 Task: Select all trailing commas.
Action: Mouse moved to (78, 423)
Screenshot: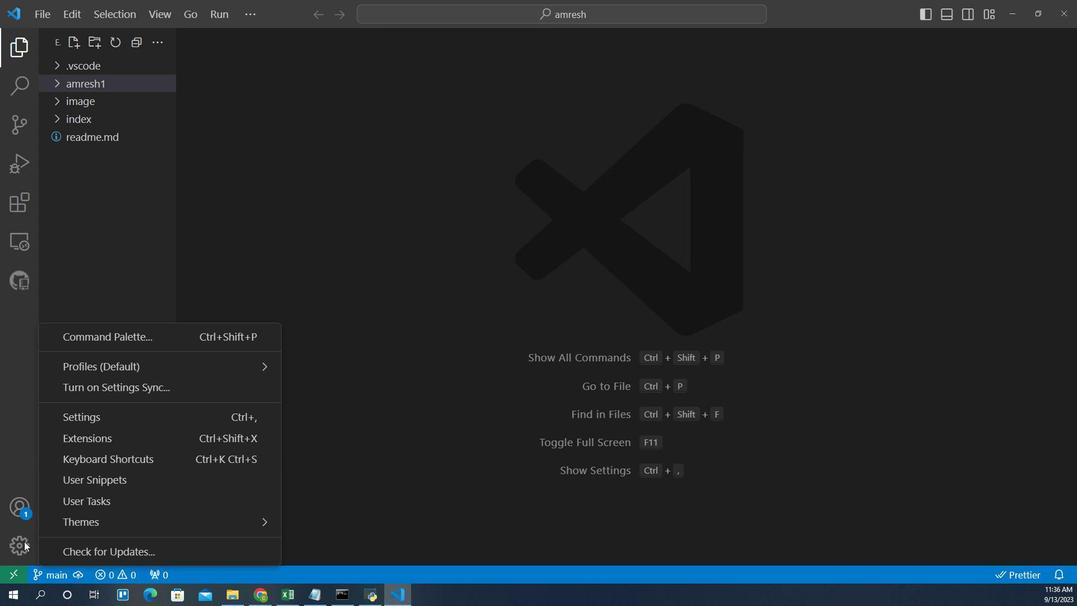 
Action: Mouse pressed left at (78, 423)
Screenshot: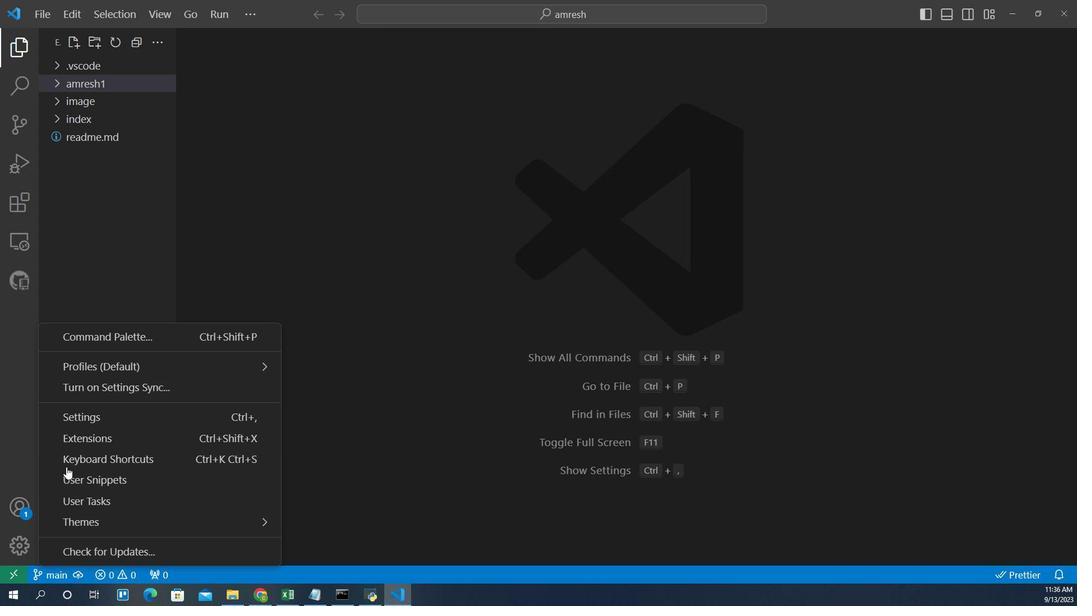 
Action: Mouse moved to (129, 376)
Screenshot: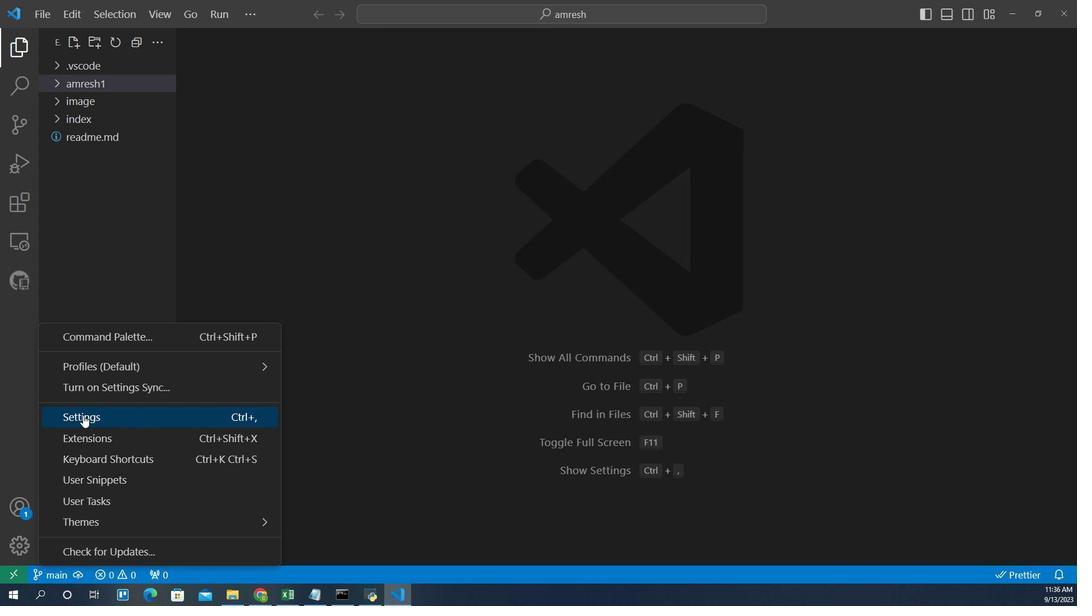 
Action: Mouse pressed left at (129, 376)
Screenshot: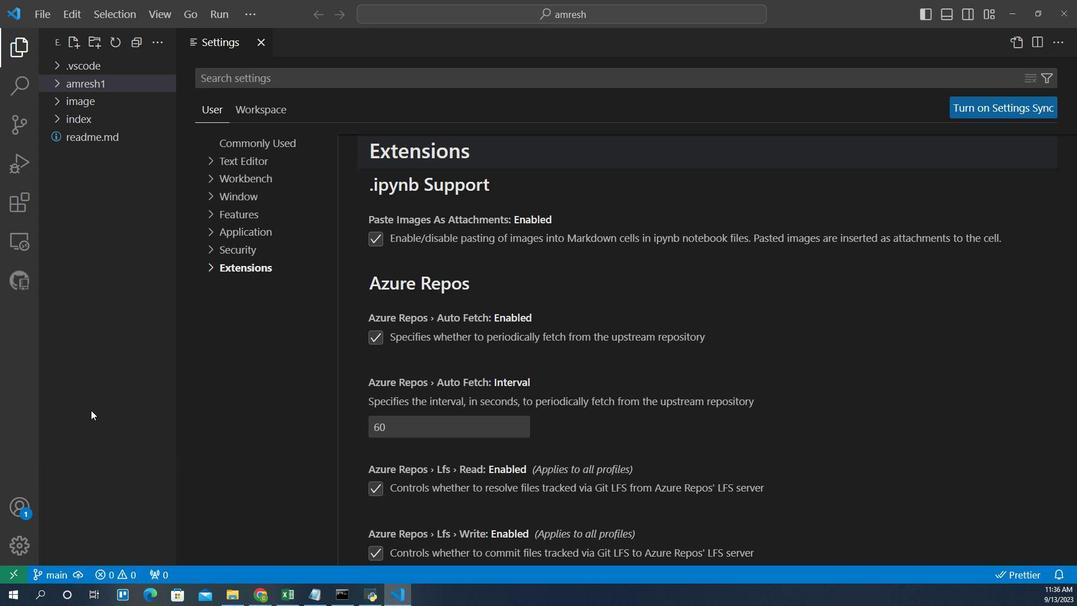 
Action: Mouse moved to (264, 318)
Screenshot: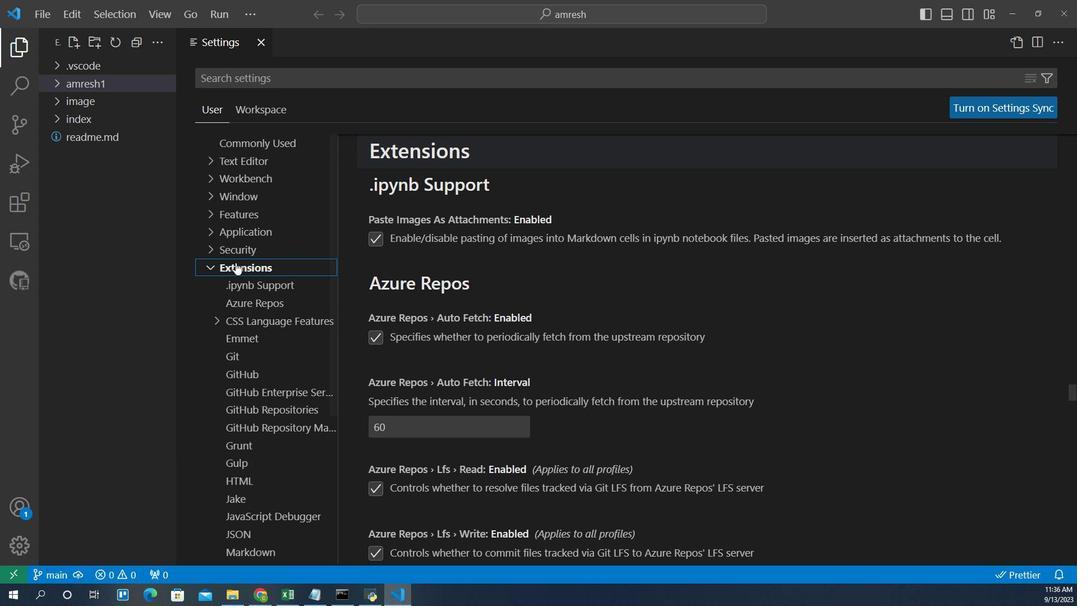 
Action: Mouse pressed left at (264, 318)
Screenshot: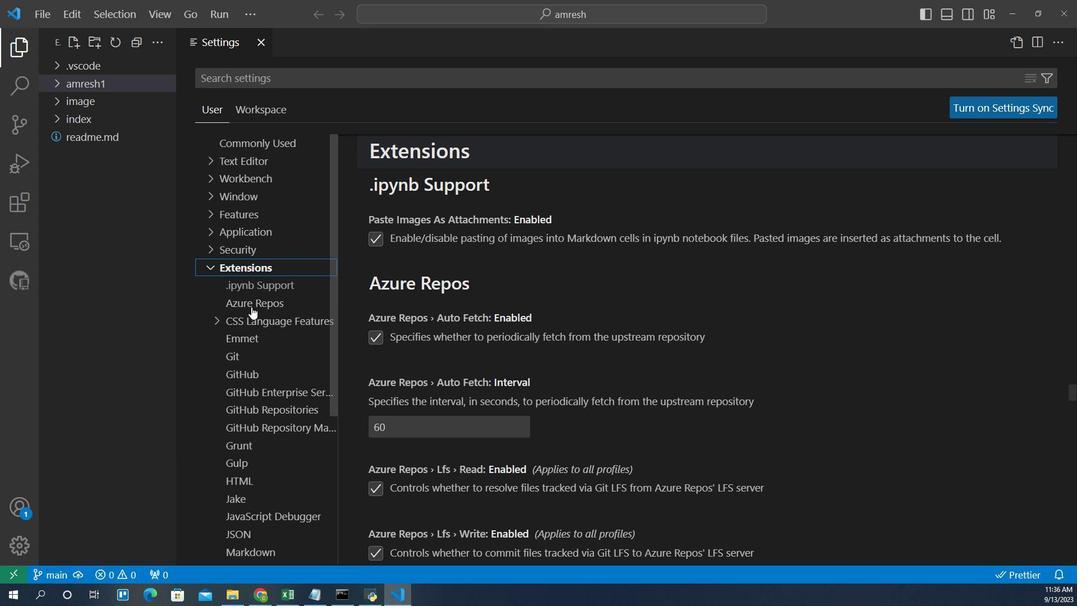 
Action: Mouse moved to (287, 396)
Screenshot: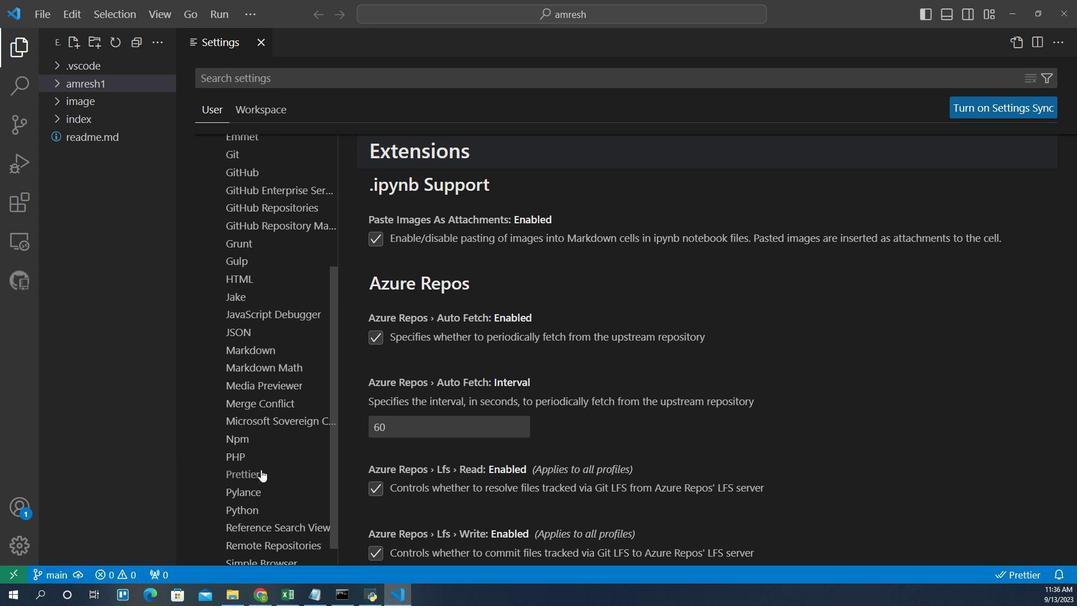 
Action: Mouse scrolled (287, 396) with delta (0, 0)
Screenshot: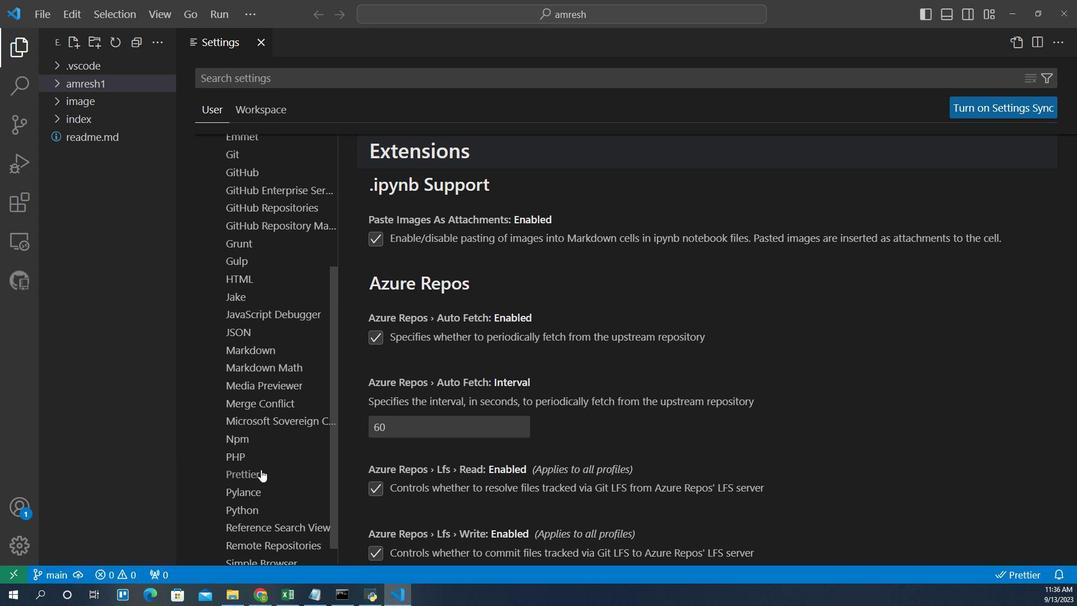 
Action: Mouse scrolled (287, 396) with delta (0, 0)
Screenshot: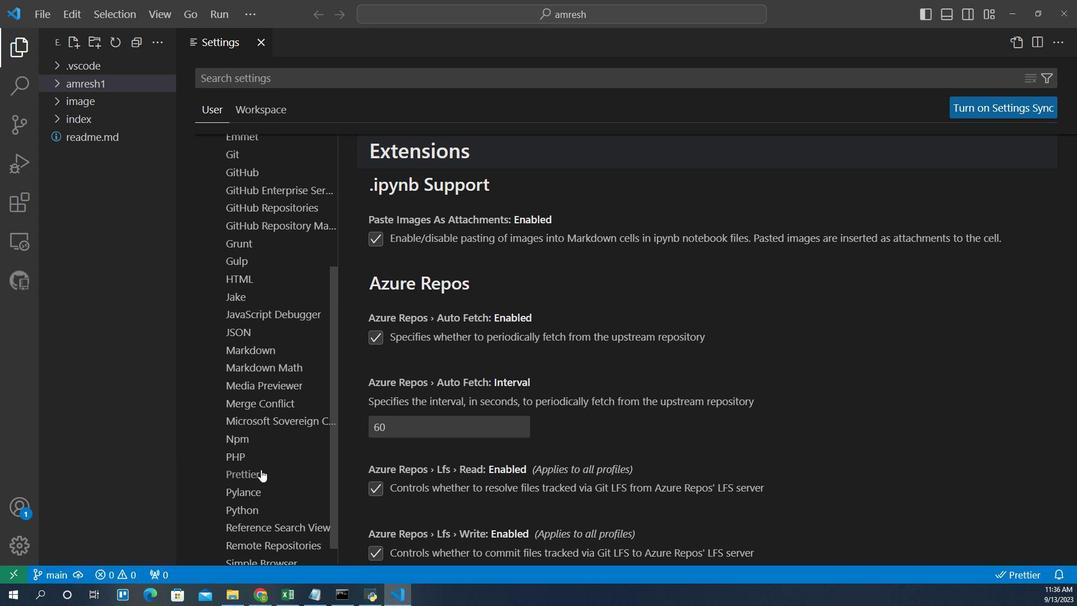 
Action: Mouse scrolled (287, 396) with delta (0, 0)
Screenshot: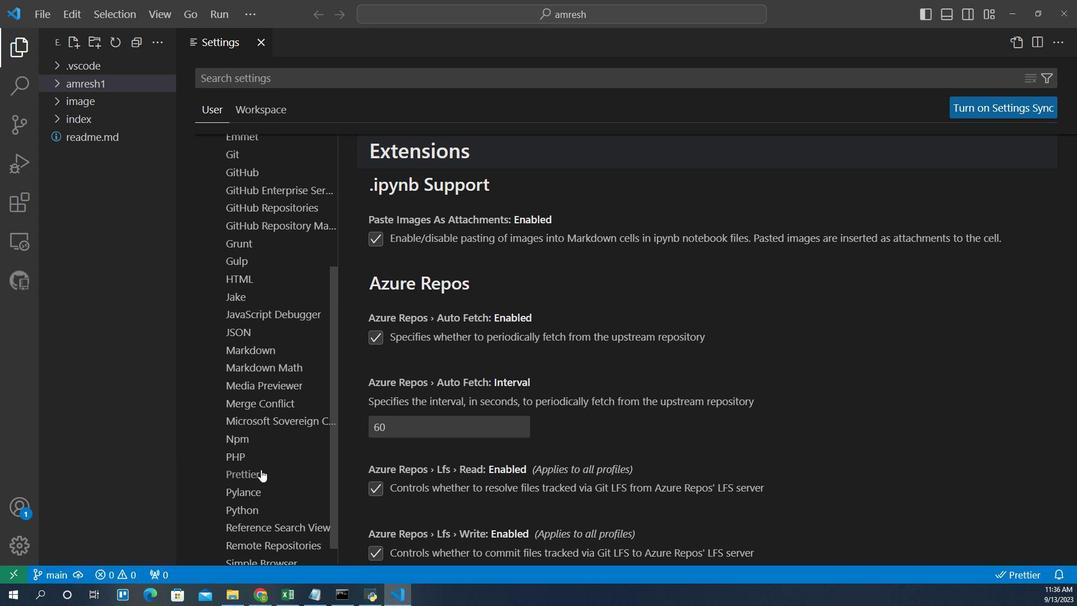 
Action: Mouse scrolled (287, 396) with delta (0, 0)
Screenshot: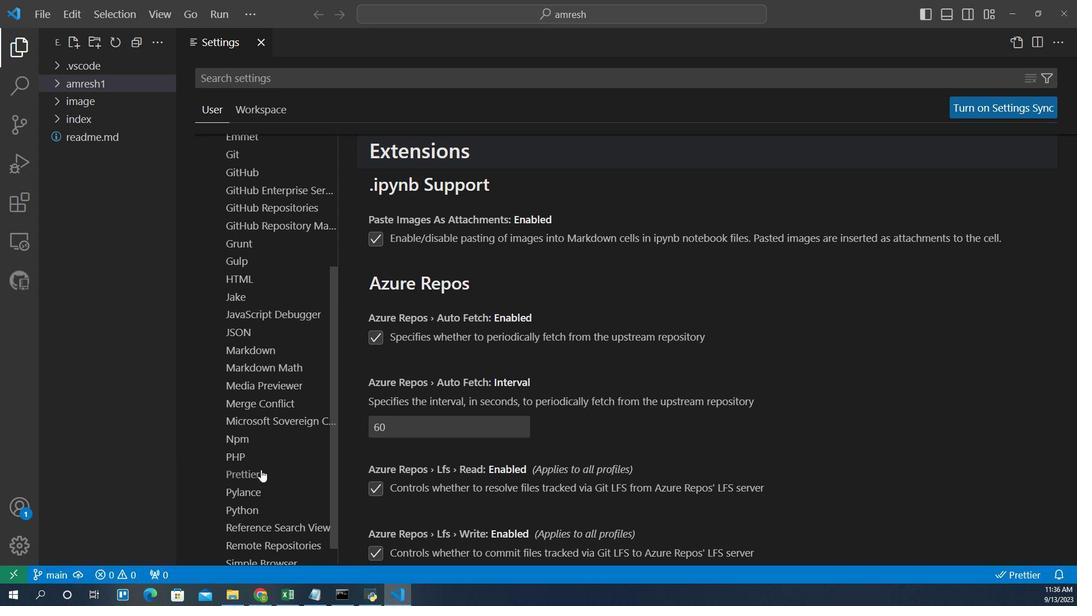 
Action: Mouse scrolled (287, 396) with delta (0, 0)
Screenshot: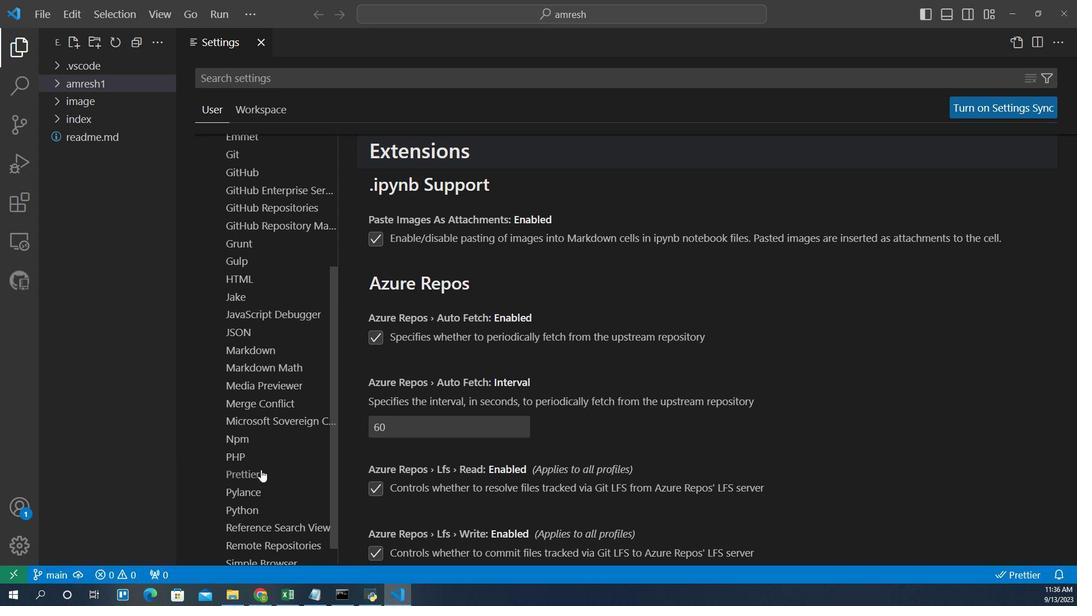 
Action: Mouse pressed left at (287, 396)
Screenshot: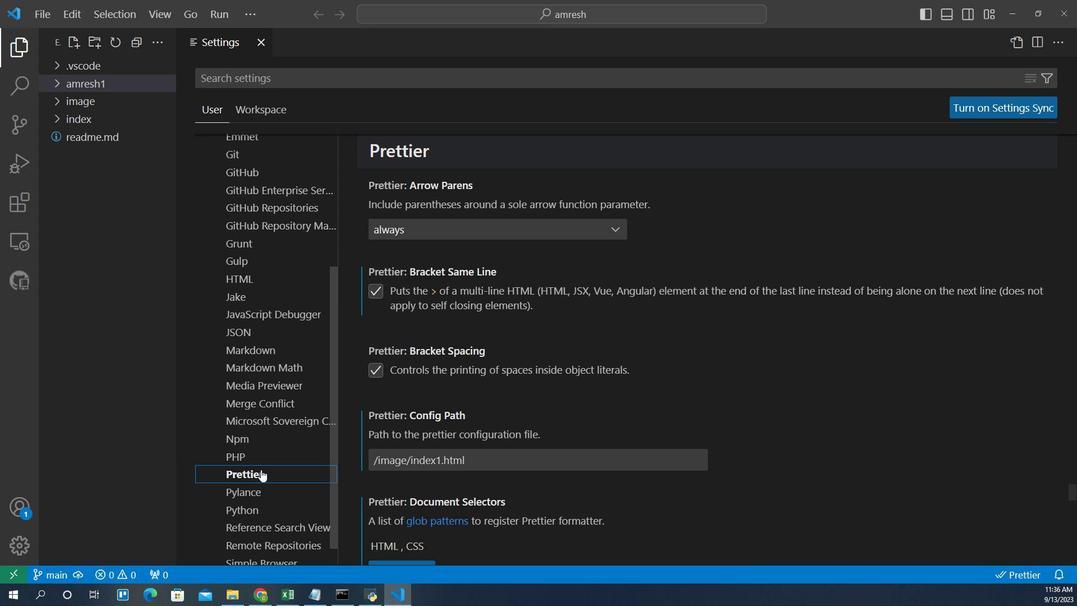 
Action: Mouse moved to (518, 396)
Screenshot: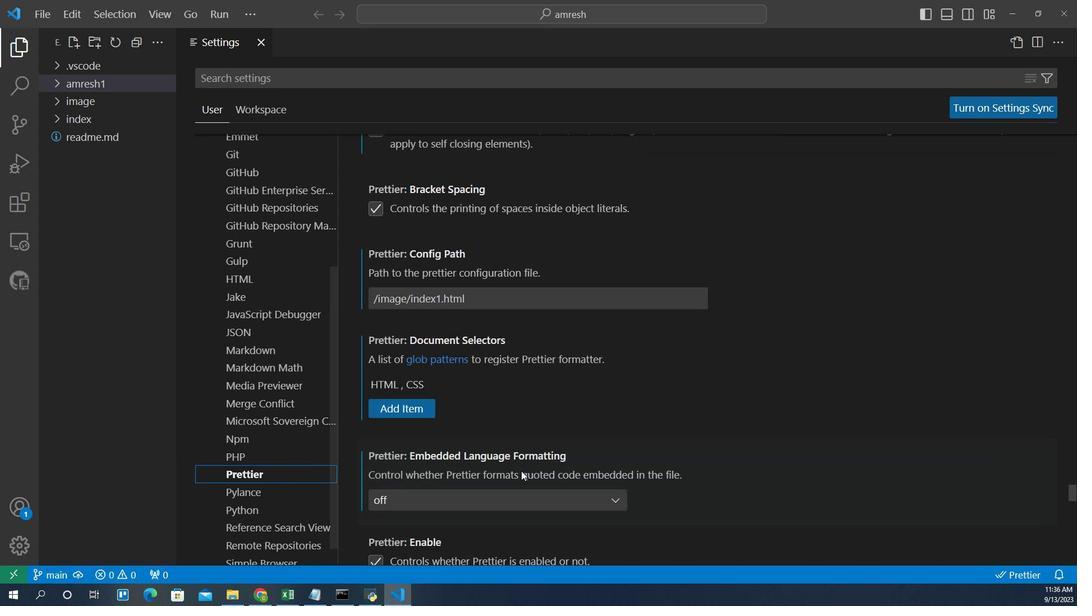 
Action: Mouse scrolled (518, 396) with delta (0, 0)
Screenshot: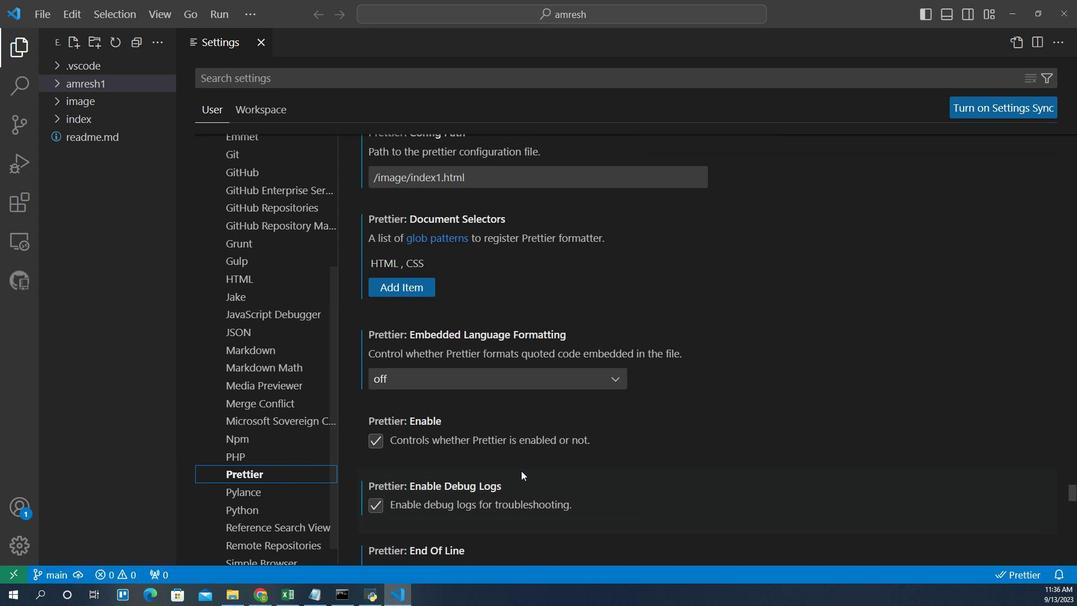 
Action: Mouse scrolled (518, 396) with delta (0, 0)
Screenshot: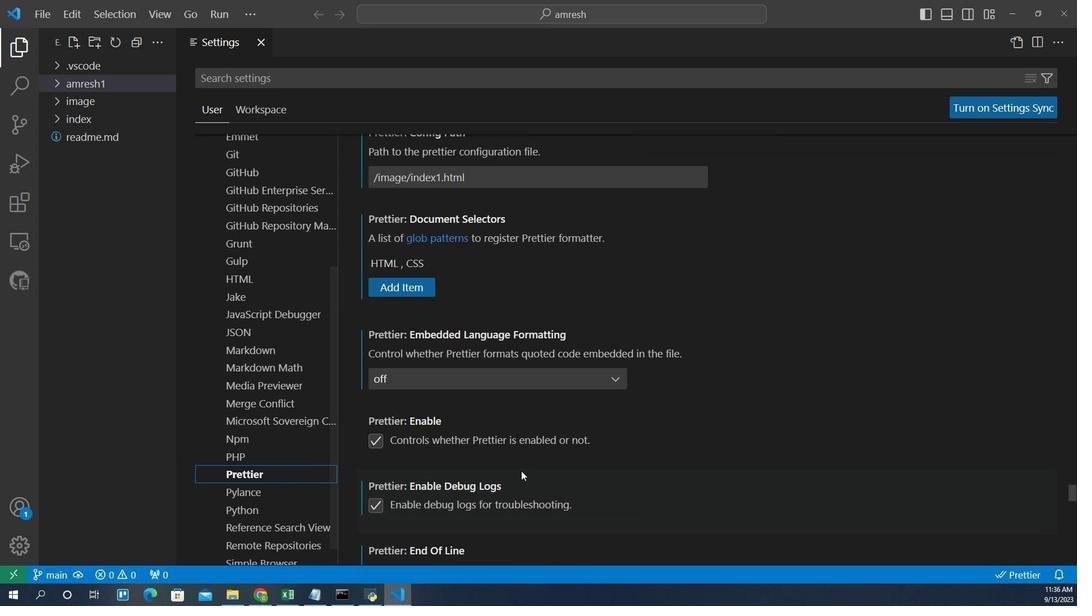 
Action: Mouse scrolled (518, 396) with delta (0, 0)
Screenshot: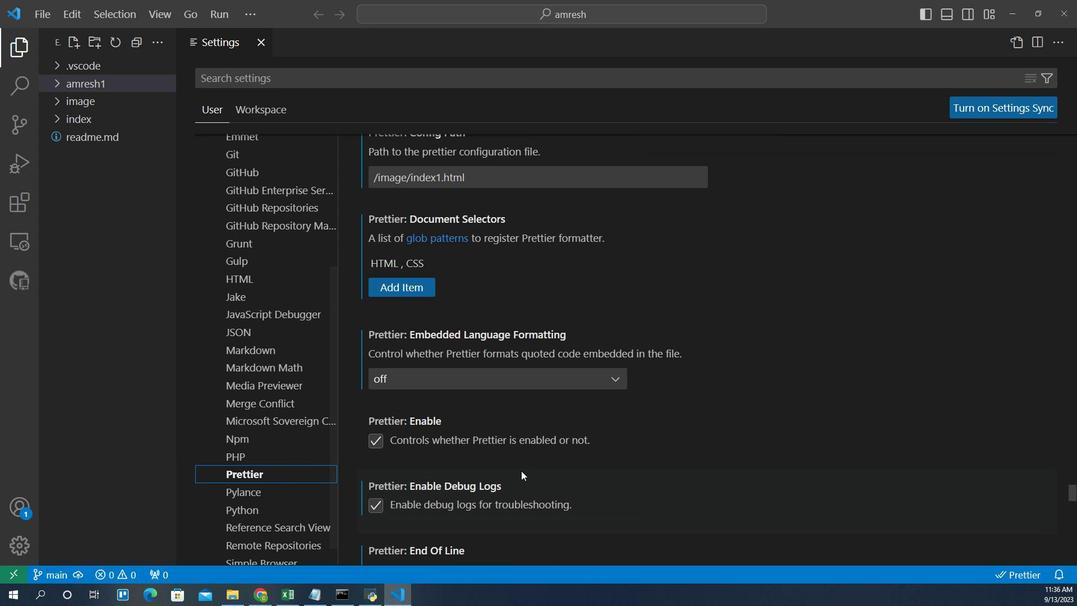 
Action: Mouse scrolled (518, 396) with delta (0, 0)
Screenshot: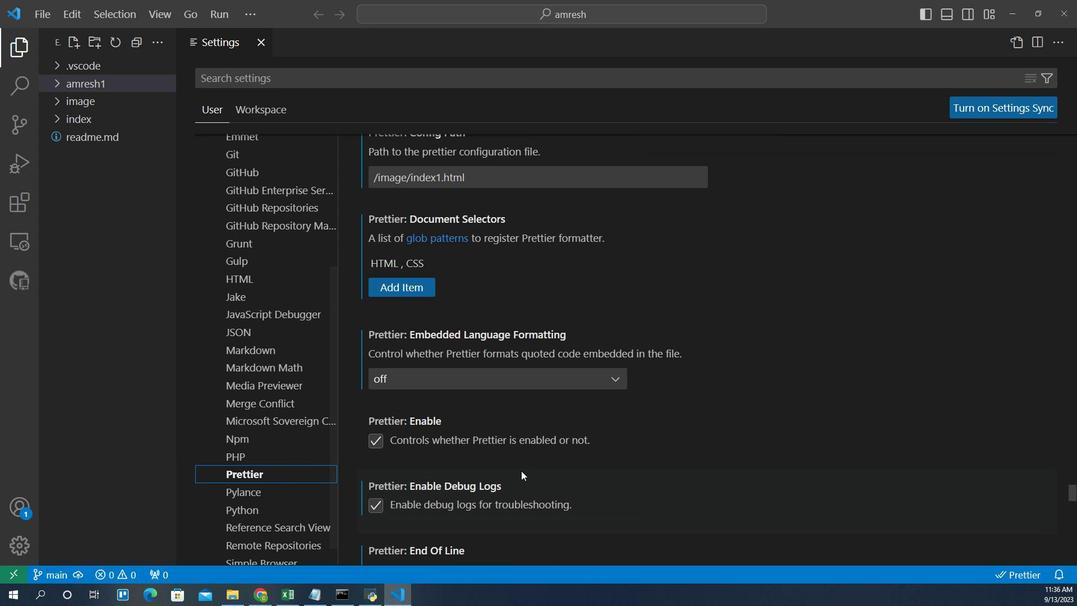 
Action: Mouse scrolled (518, 396) with delta (0, 0)
Screenshot: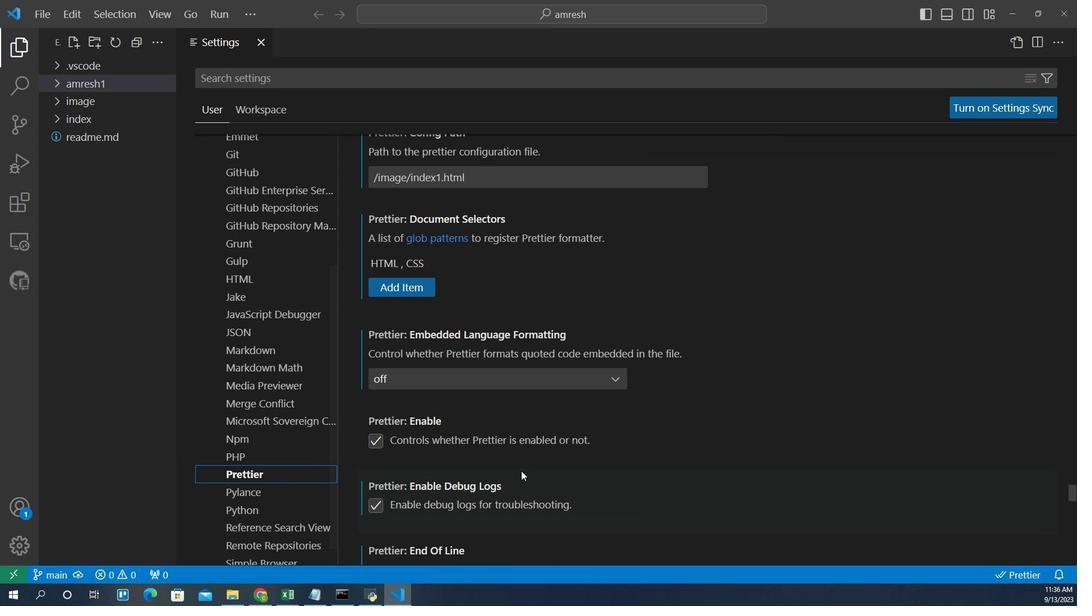 
Action: Mouse scrolled (518, 396) with delta (0, 0)
Screenshot: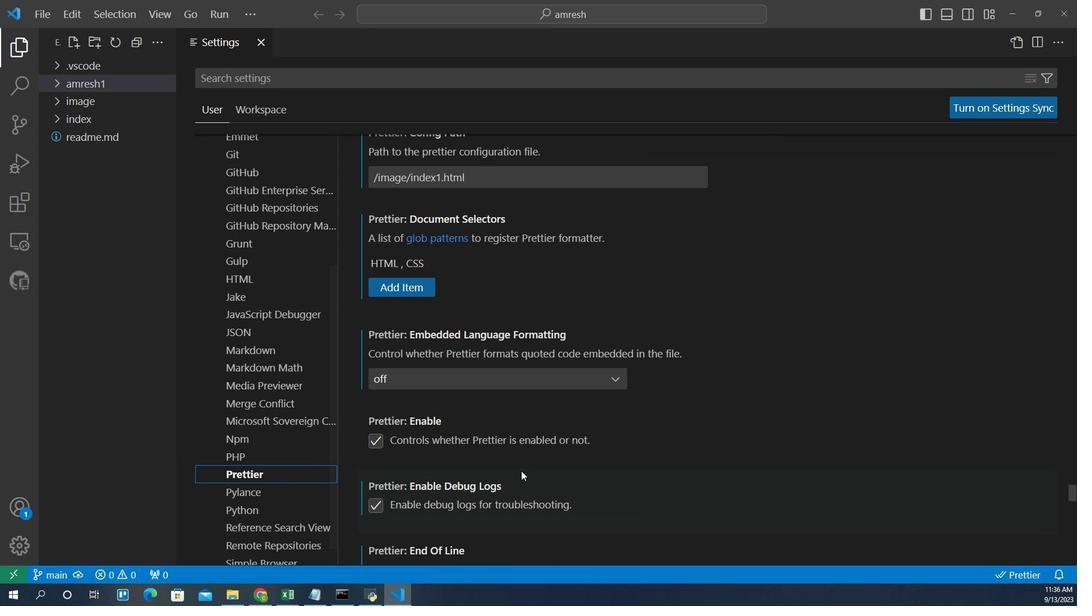 
Action: Mouse moved to (518, 396)
Screenshot: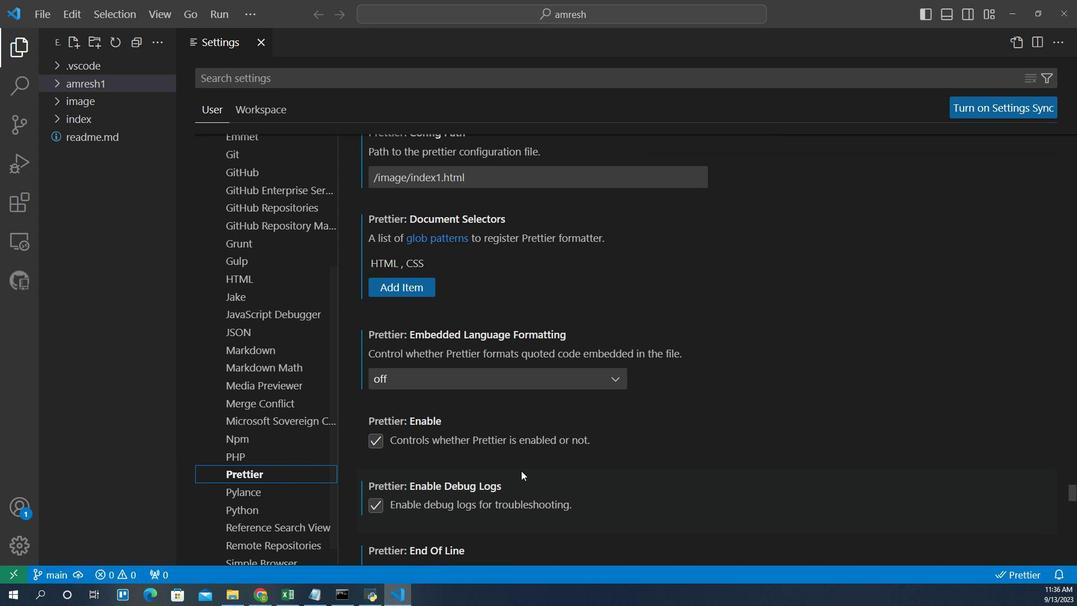 
Action: Mouse scrolled (518, 396) with delta (0, 0)
Screenshot: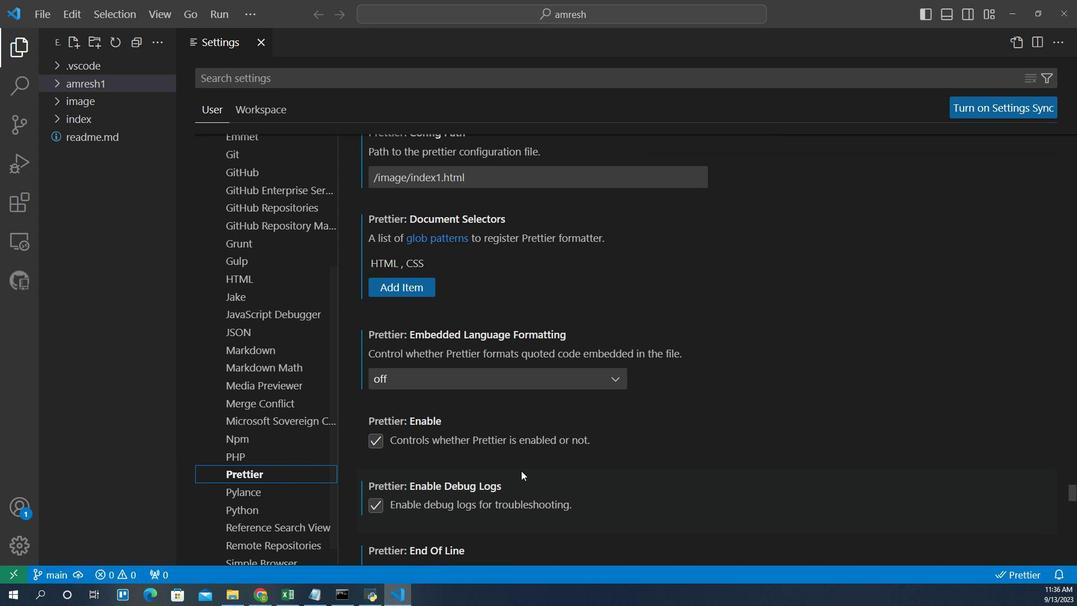
Action: Mouse moved to (518, 396)
Screenshot: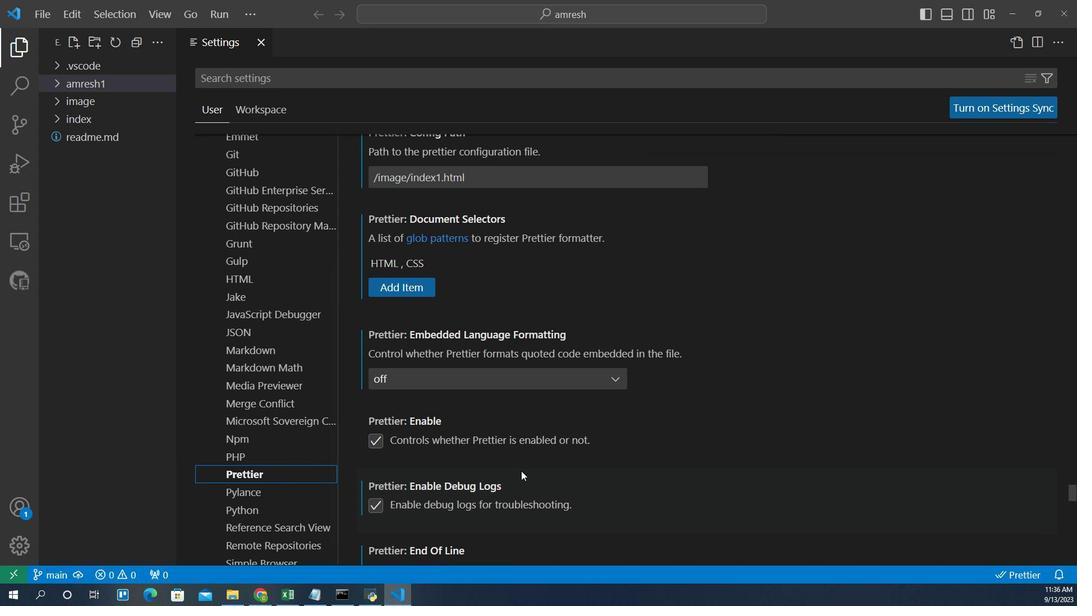 
Action: Mouse scrolled (518, 396) with delta (0, 0)
Screenshot: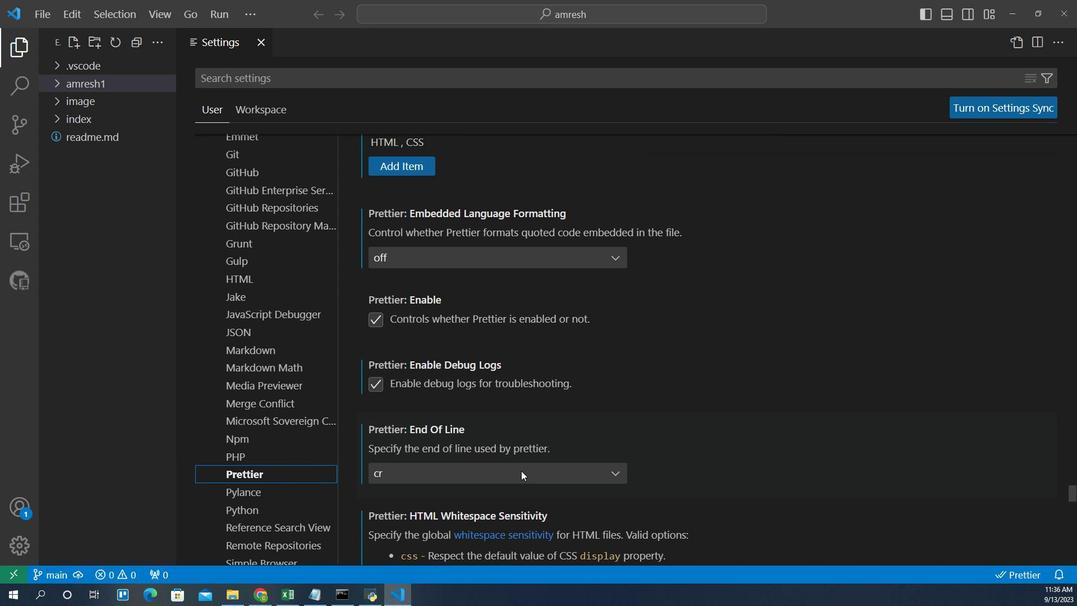 
Action: Mouse scrolled (518, 396) with delta (0, 0)
Screenshot: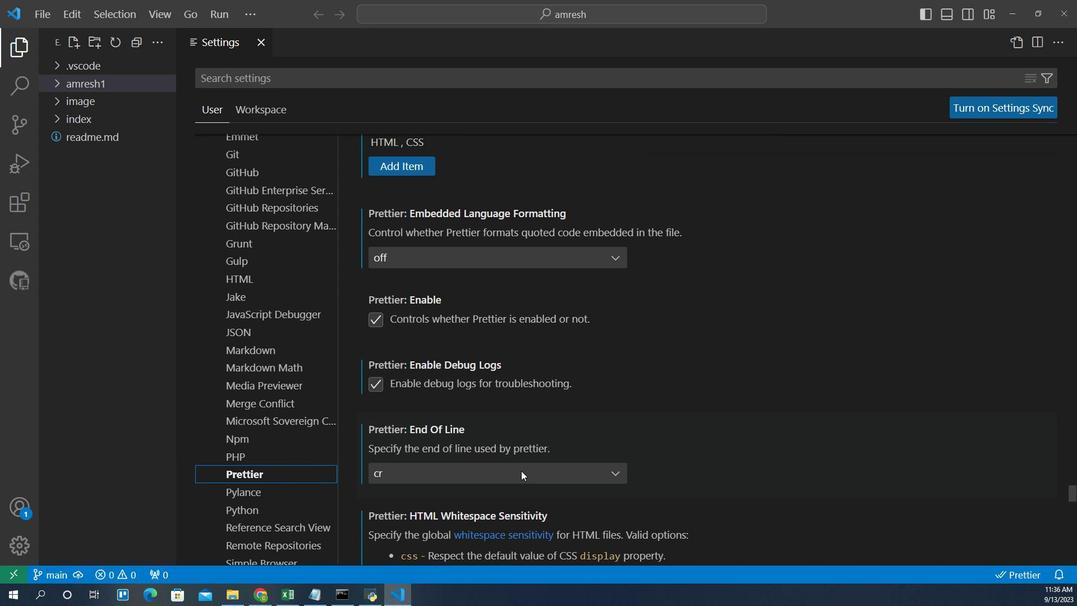 
Action: Mouse scrolled (518, 396) with delta (0, 0)
Screenshot: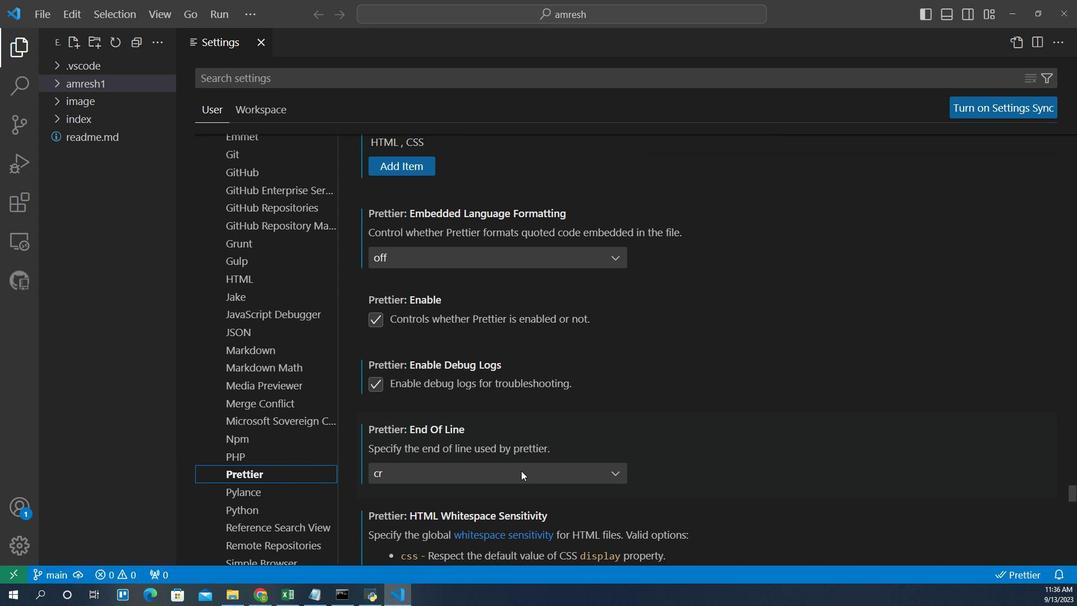 
Action: Mouse scrolled (518, 396) with delta (0, 0)
Screenshot: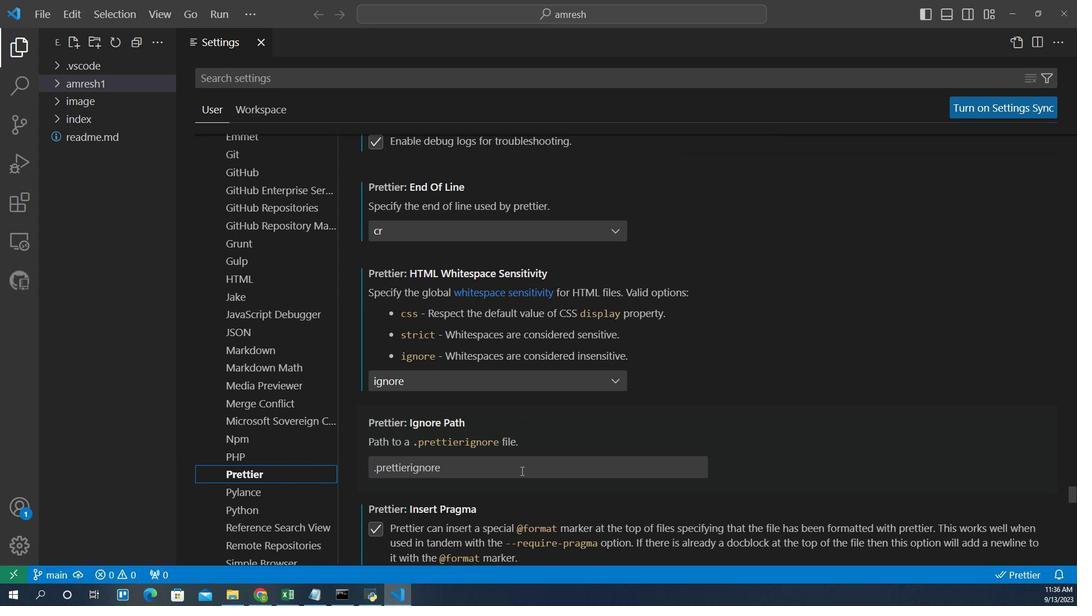 
Action: Mouse scrolled (518, 396) with delta (0, 0)
Screenshot: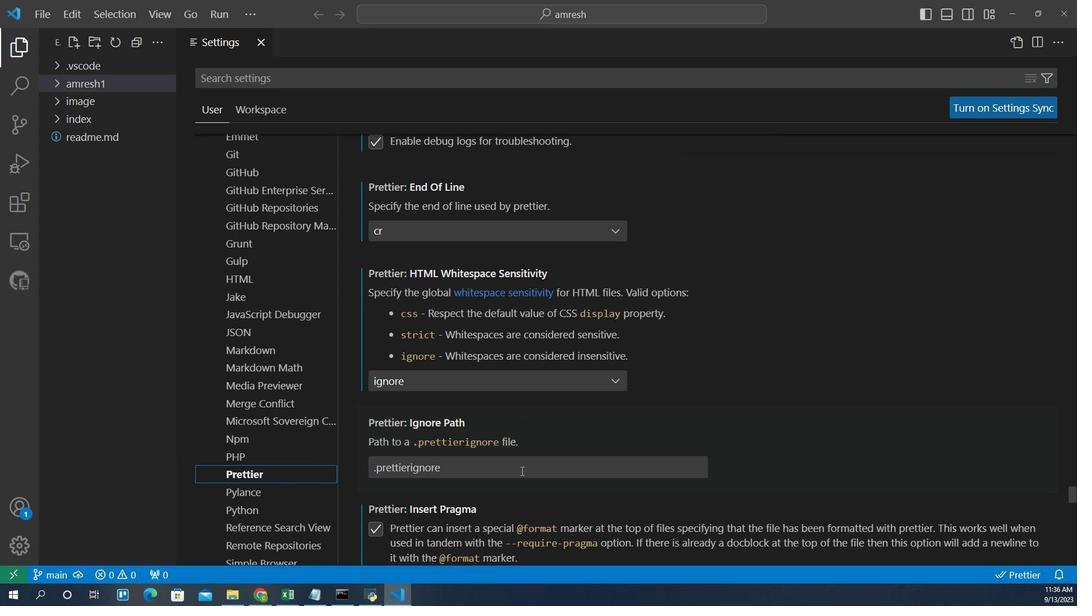 
Action: Mouse scrolled (518, 396) with delta (0, 0)
Screenshot: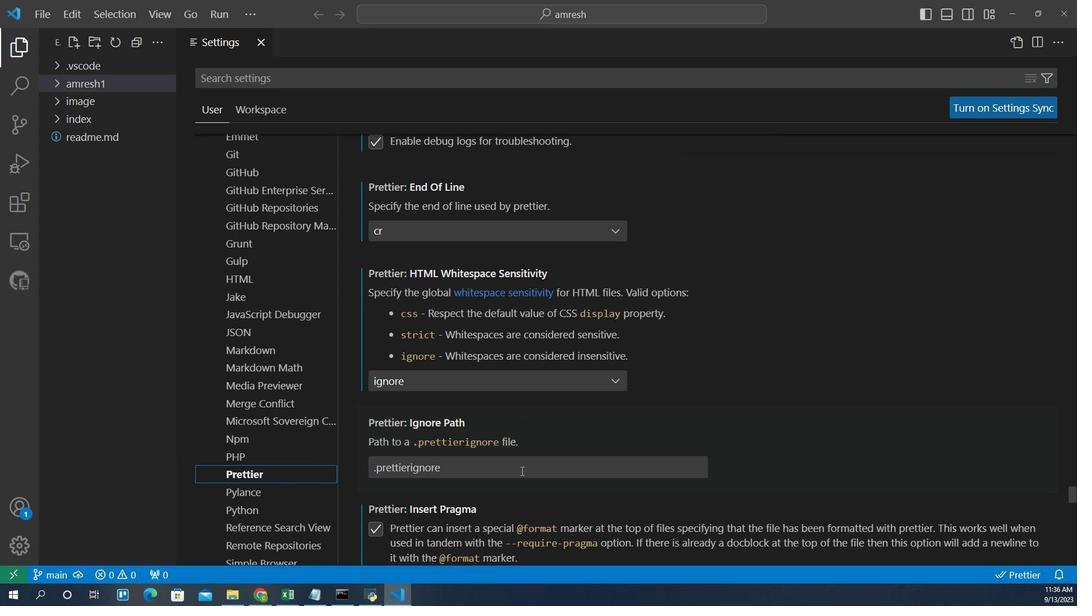 
Action: Mouse scrolled (518, 396) with delta (0, 0)
Screenshot: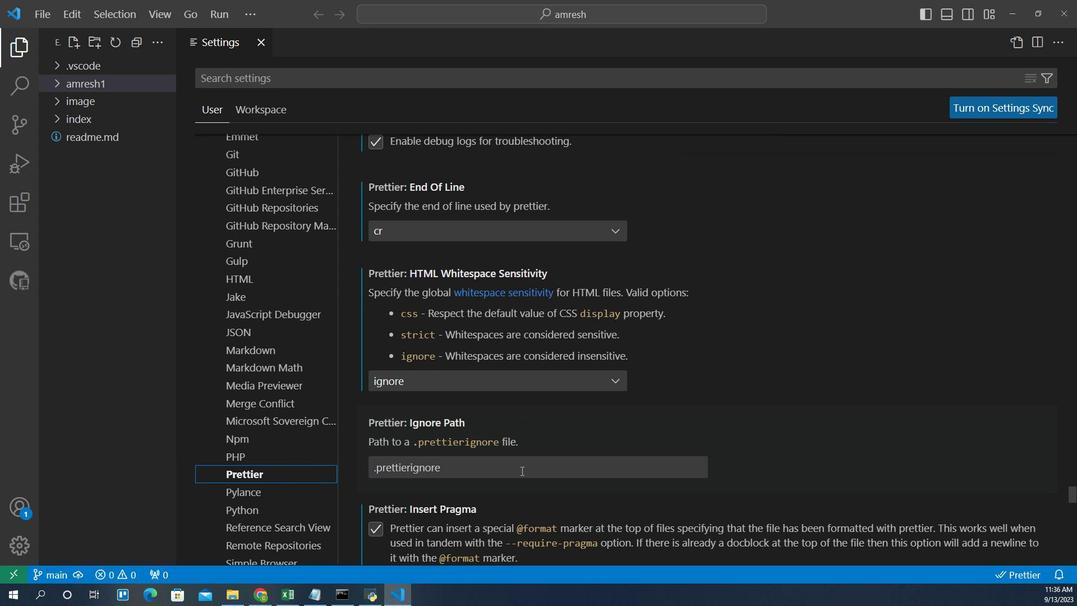 
Action: Mouse scrolled (518, 396) with delta (0, 0)
Screenshot: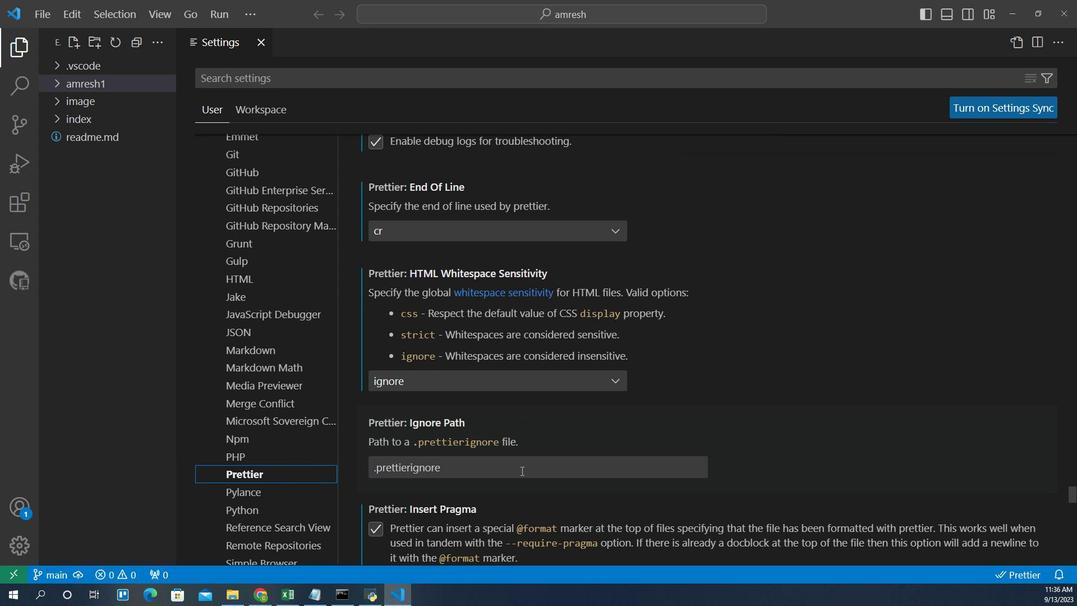
Action: Mouse scrolled (518, 396) with delta (0, 0)
Screenshot: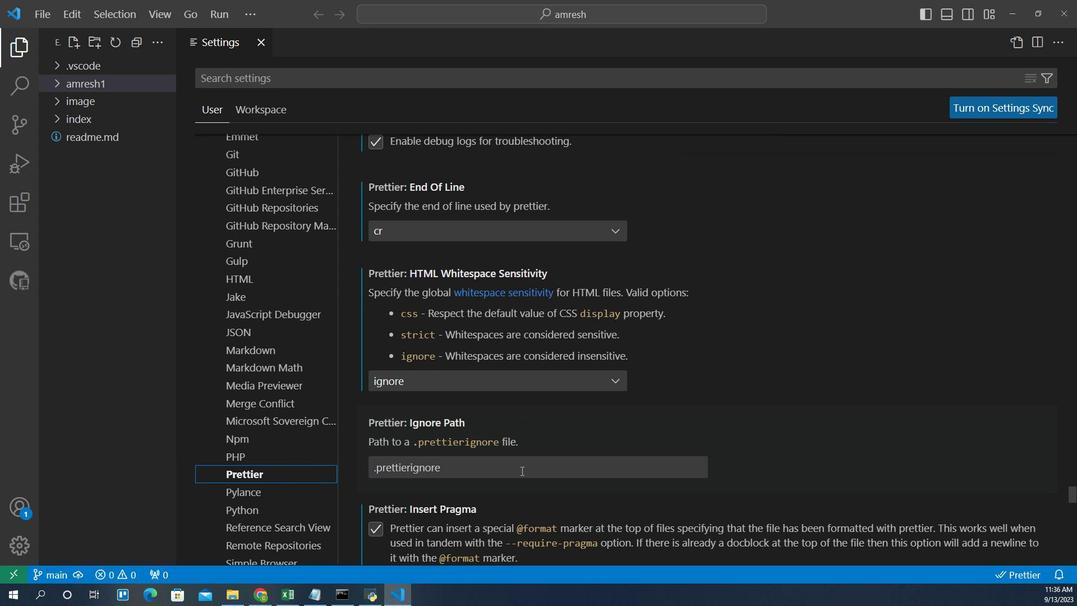 
Action: Mouse scrolled (518, 396) with delta (0, 0)
Screenshot: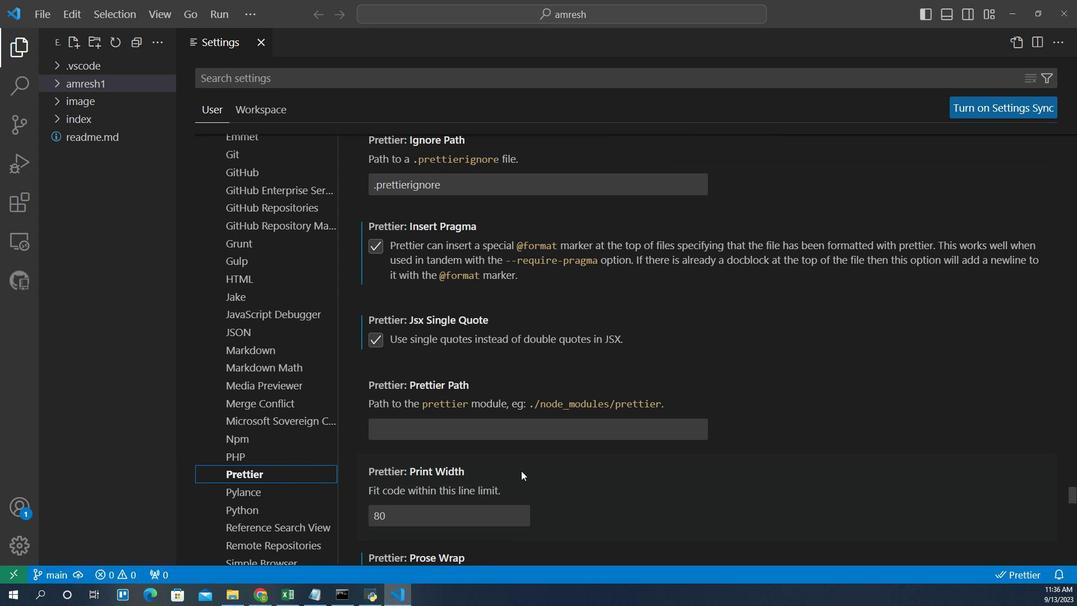 
Action: Mouse scrolled (518, 396) with delta (0, 0)
Screenshot: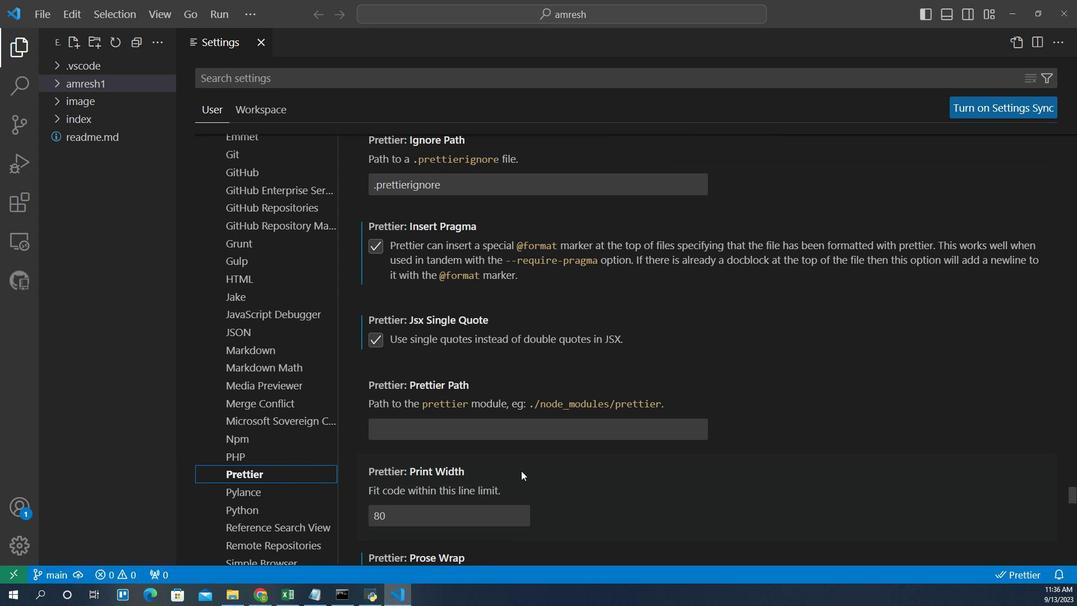 
Action: Mouse scrolled (518, 396) with delta (0, 0)
Screenshot: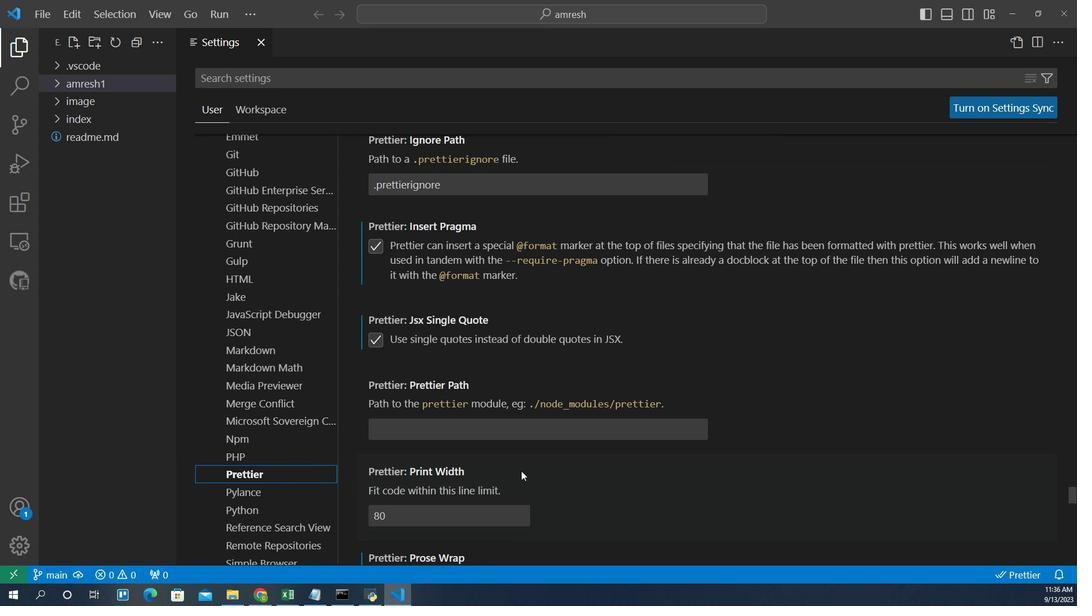 
Action: Mouse scrolled (518, 396) with delta (0, 0)
Screenshot: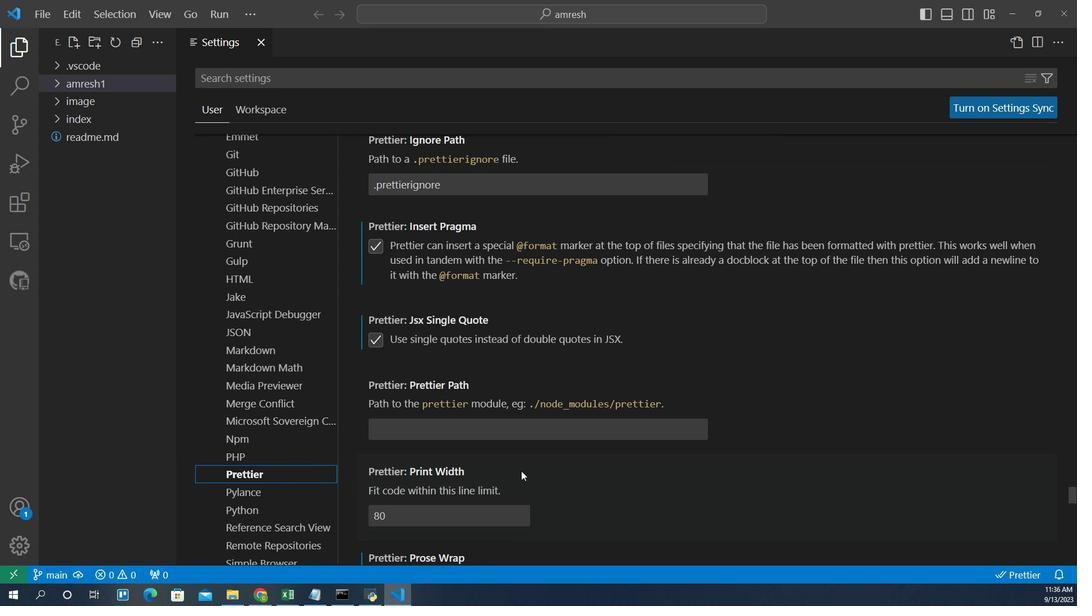
Action: Mouse scrolled (518, 396) with delta (0, 0)
Screenshot: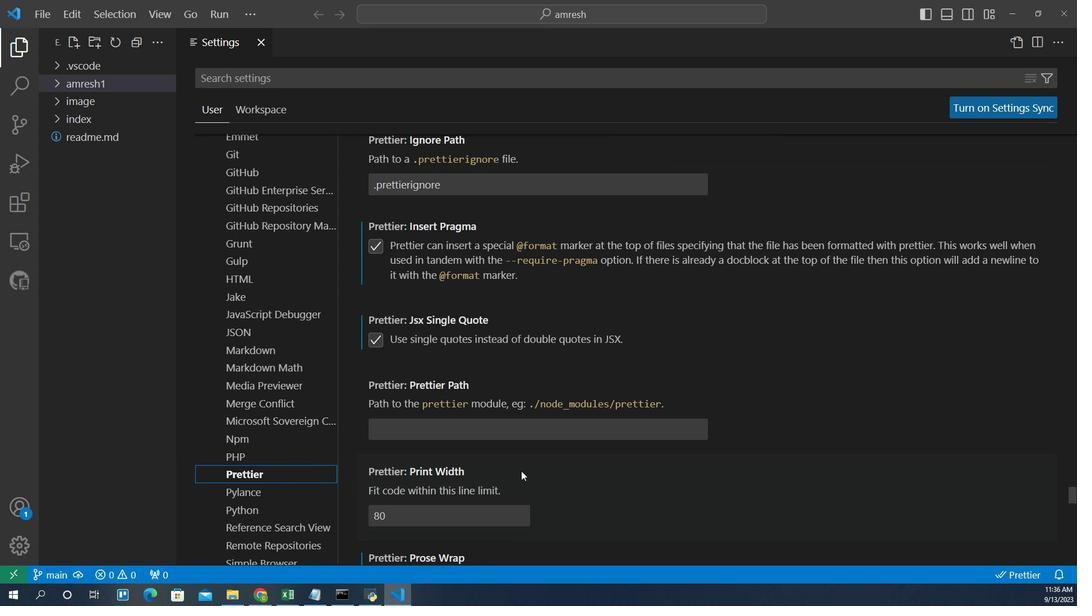 
Action: Mouse scrolled (518, 396) with delta (0, 0)
Screenshot: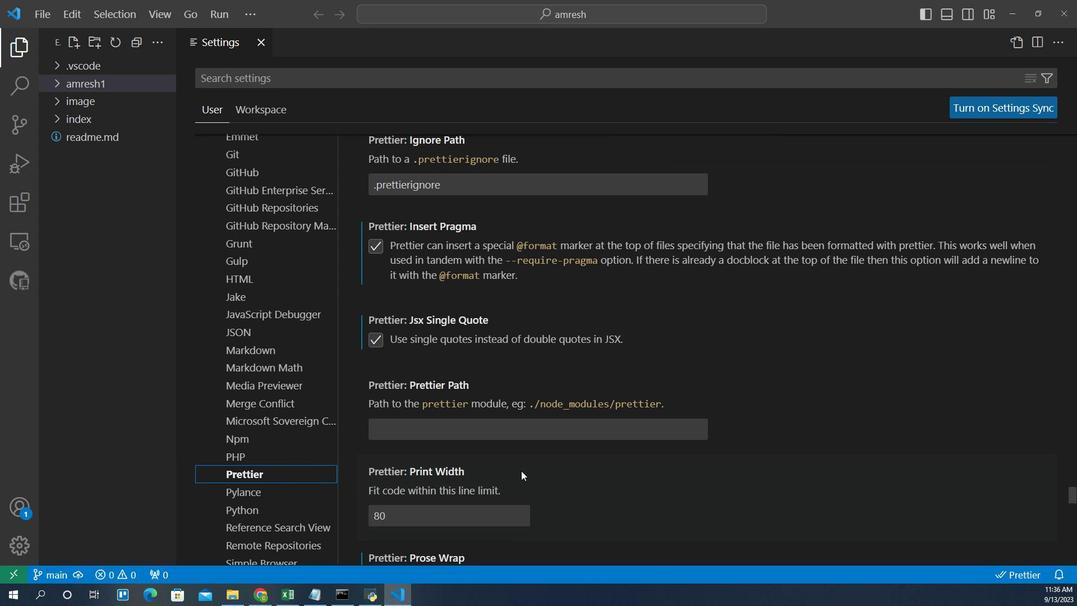
Action: Mouse scrolled (518, 396) with delta (0, 0)
Screenshot: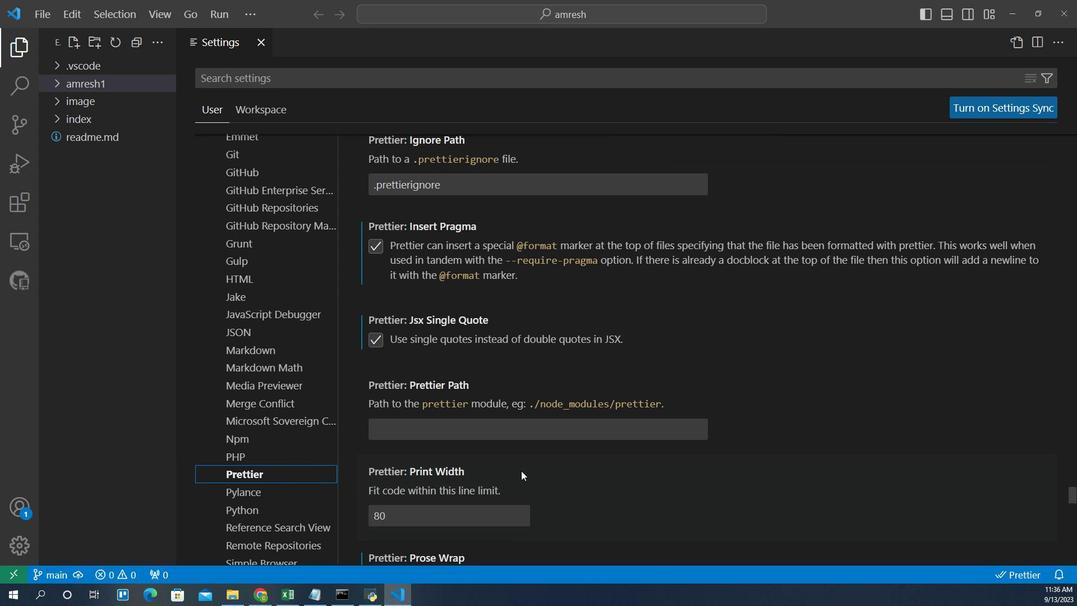 
Action: Mouse scrolled (518, 396) with delta (0, 0)
Screenshot: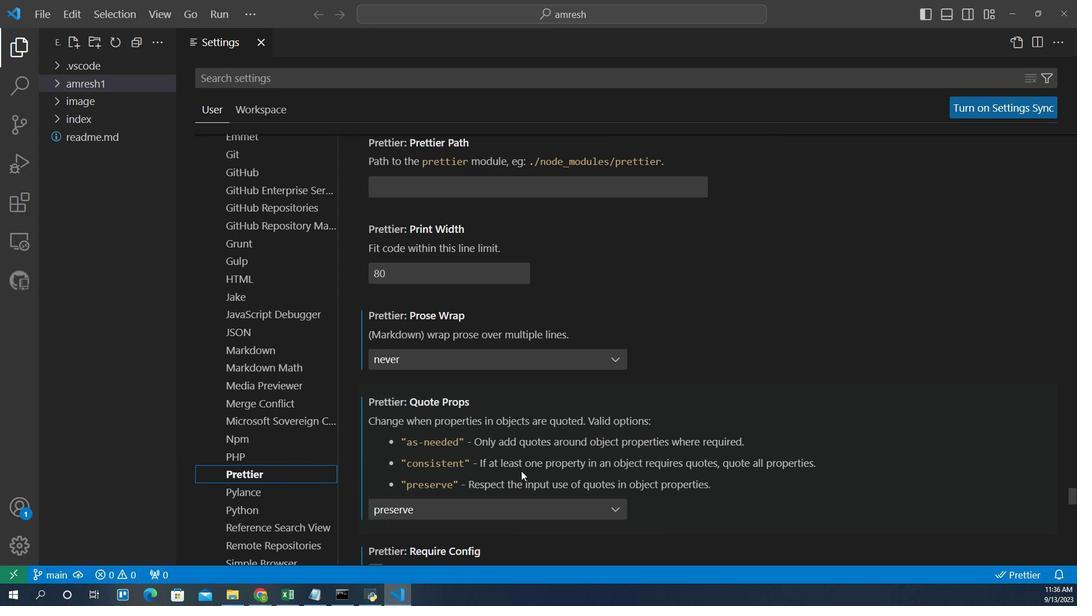 
Action: Mouse scrolled (518, 396) with delta (0, 0)
Screenshot: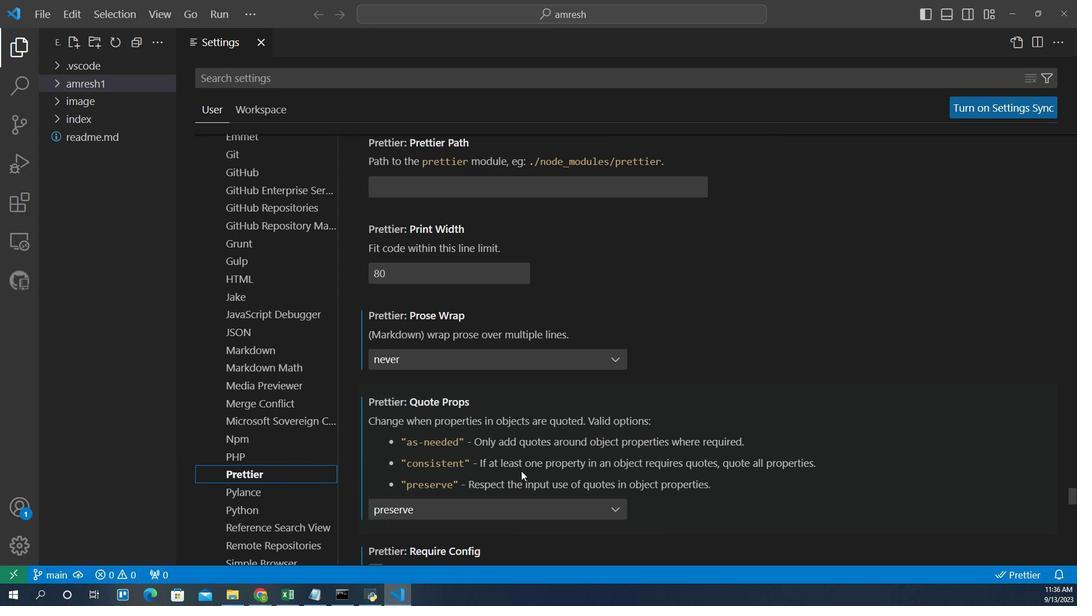 
Action: Mouse scrolled (518, 396) with delta (0, 0)
Screenshot: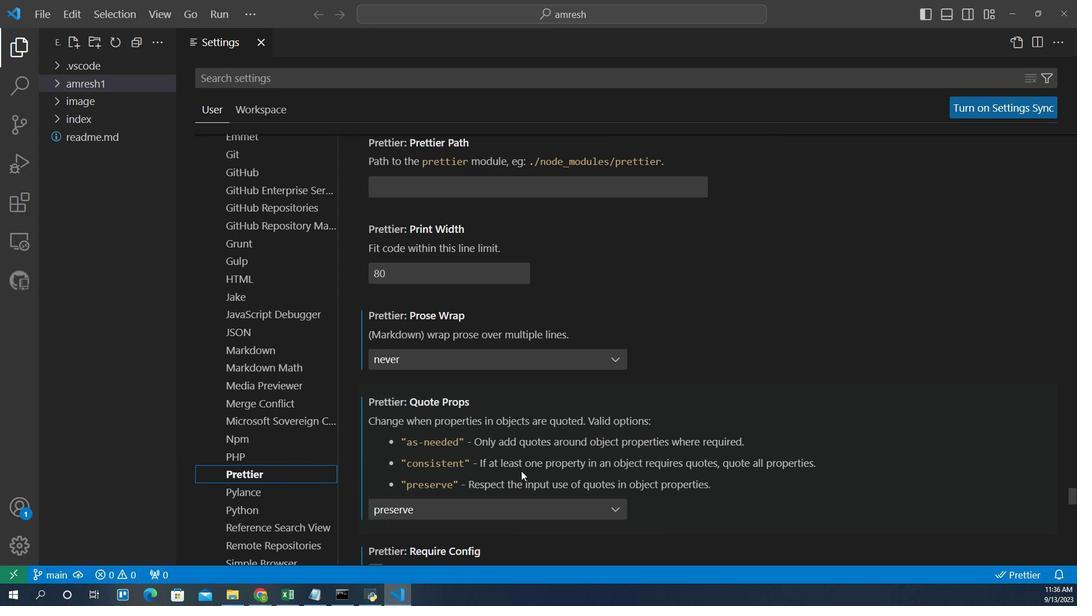 
Action: Mouse scrolled (518, 396) with delta (0, 0)
Screenshot: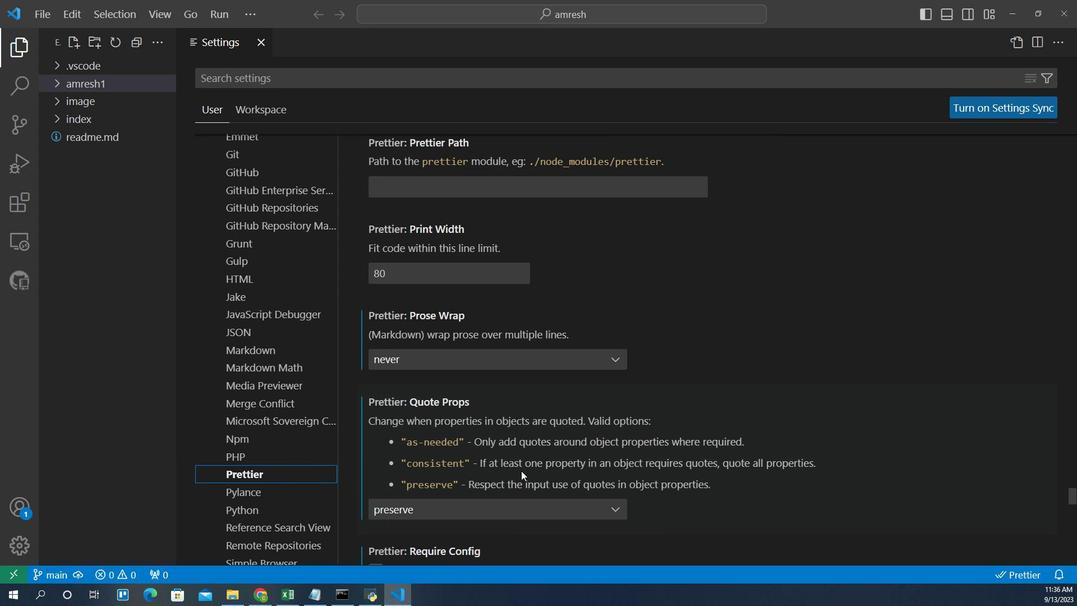 
Action: Mouse scrolled (518, 396) with delta (0, 0)
Screenshot: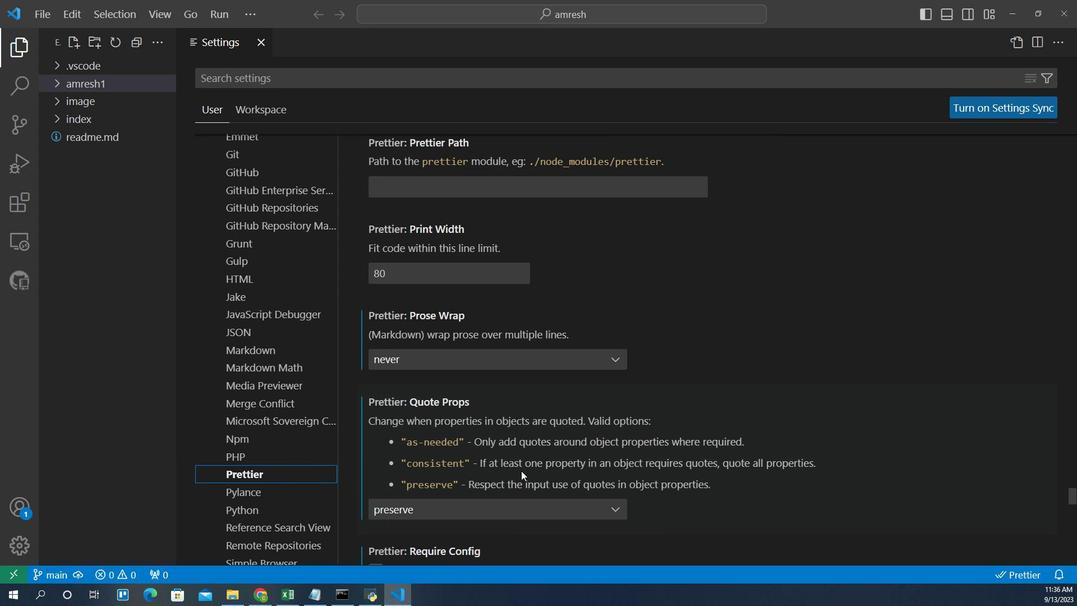 
Action: Mouse scrolled (518, 396) with delta (0, 0)
Screenshot: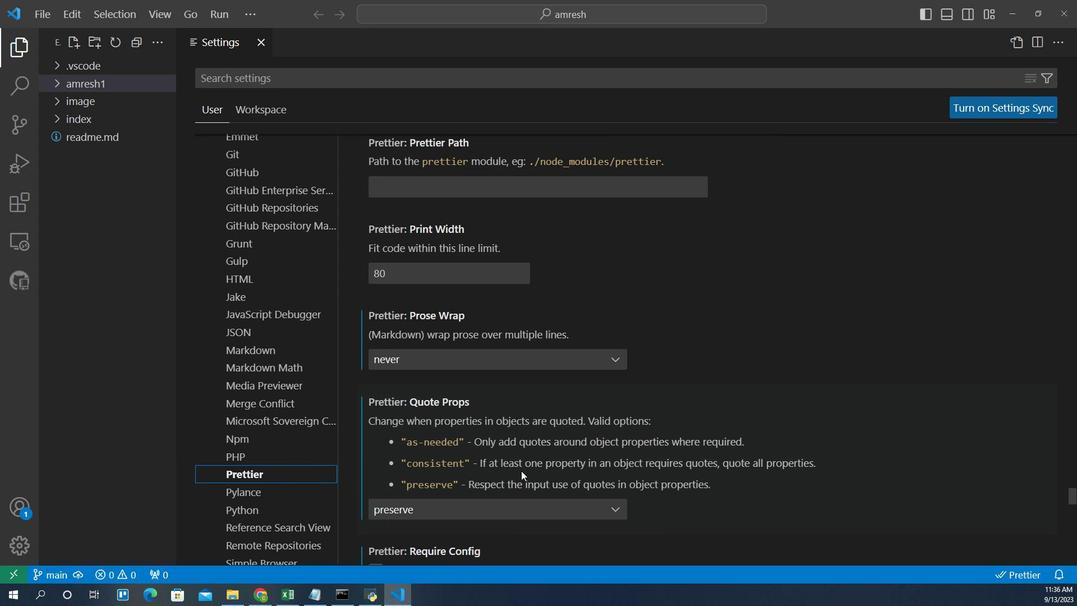 
Action: Mouse scrolled (518, 396) with delta (0, 0)
Screenshot: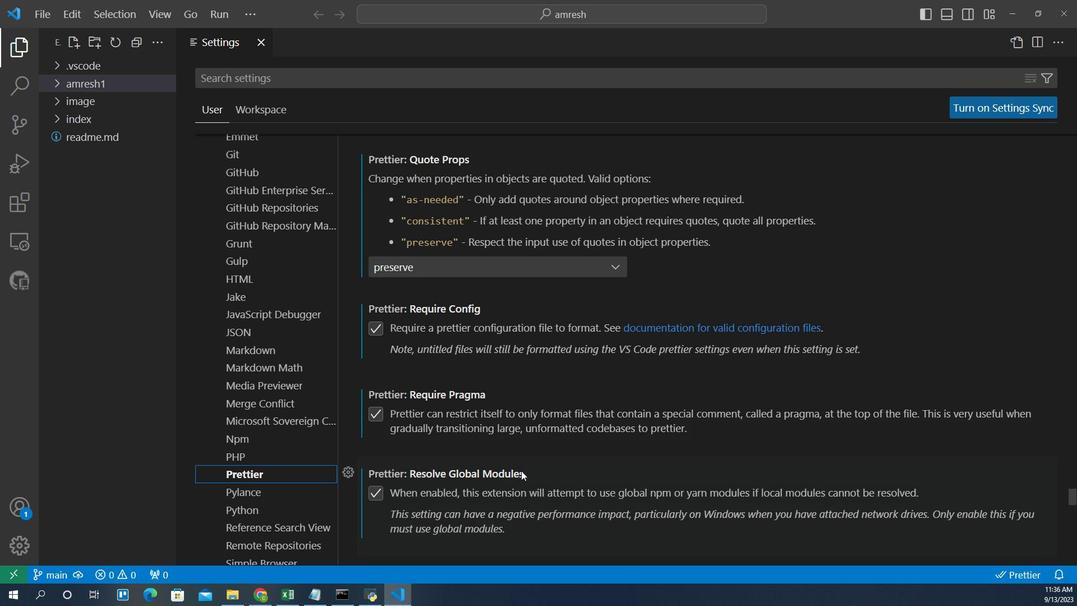 
Action: Mouse scrolled (518, 396) with delta (0, 0)
Screenshot: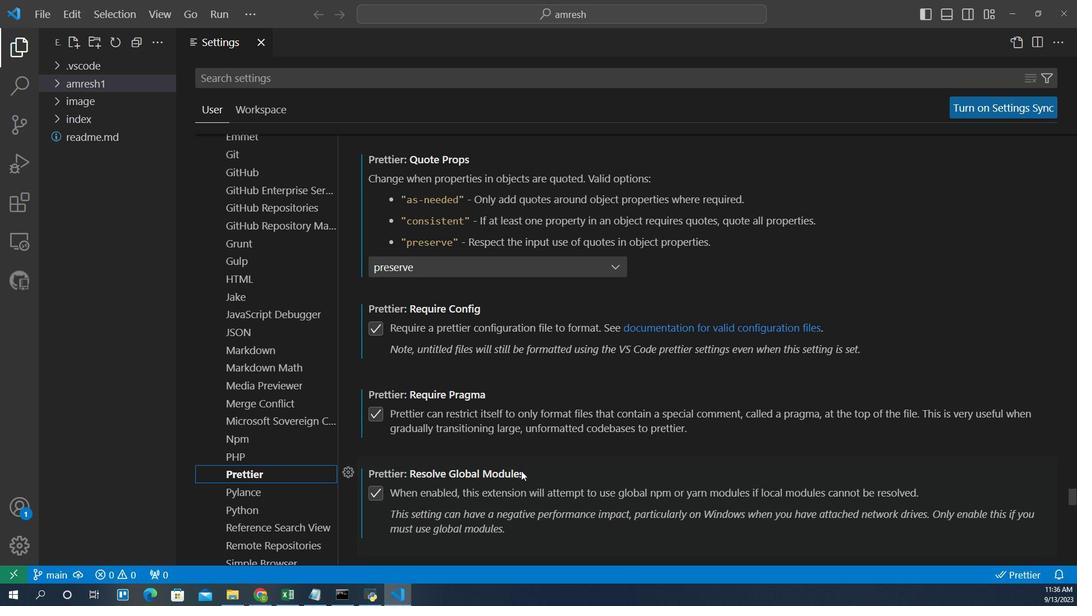 
Action: Mouse scrolled (518, 396) with delta (0, 0)
Screenshot: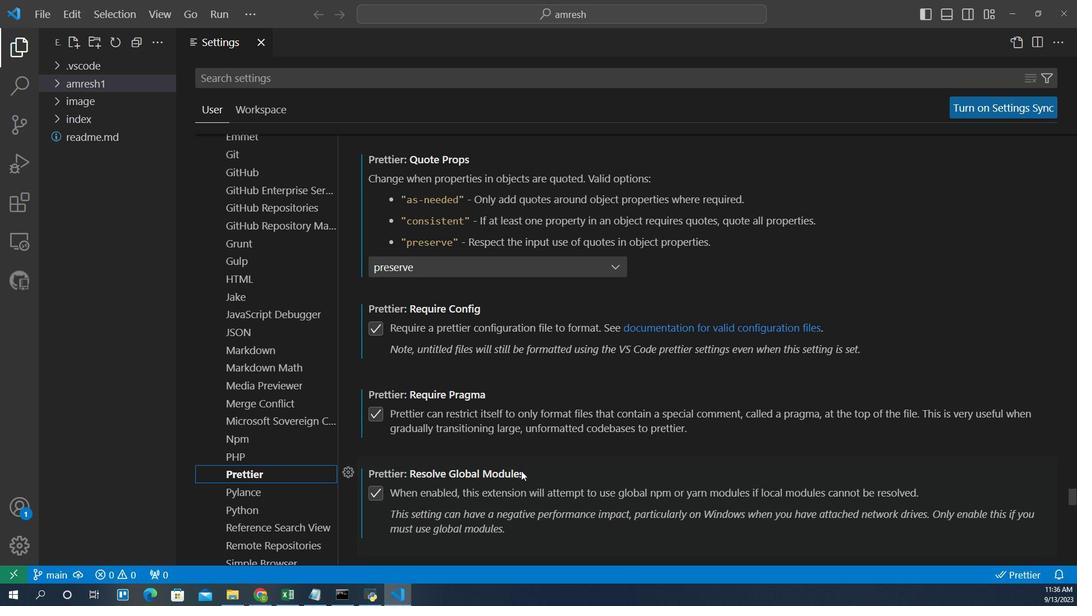 
Action: Mouse scrolled (518, 396) with delta (0, 0)
Screenshot: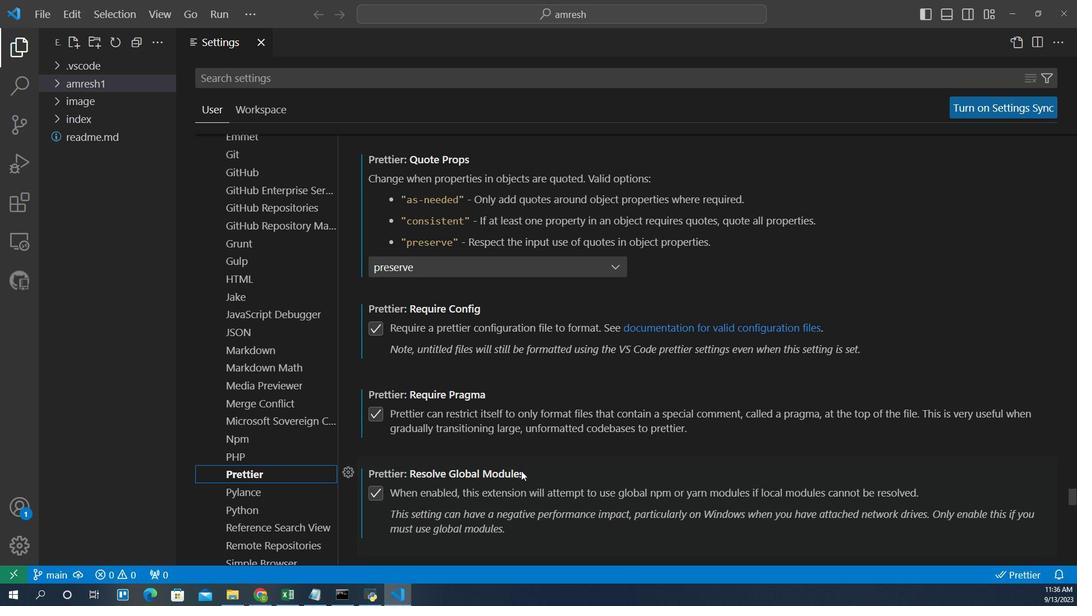 
Action: Mouse scrolled (518, 396) with delta (0, 0)
Screenshot: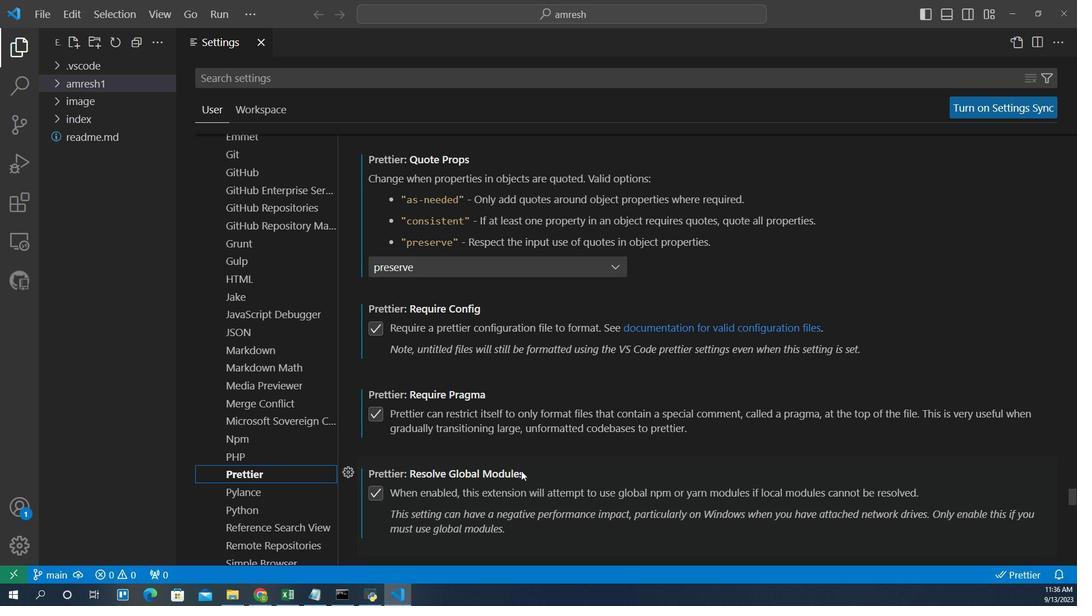 
Action: Mouse scrolled (518, 396) with delta (0, 0)
Screenshot: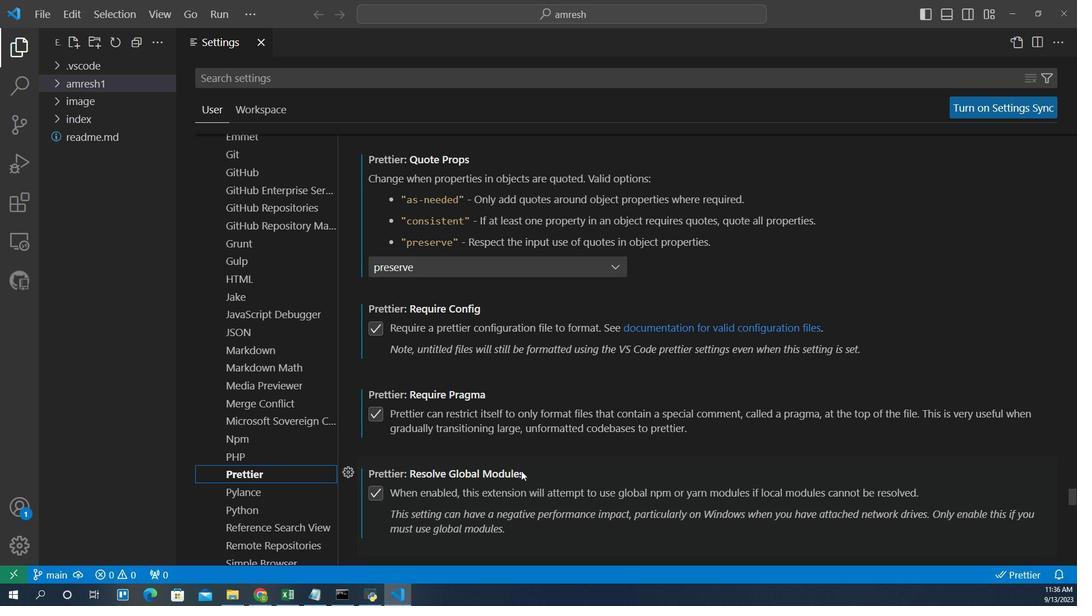 
Action: Mouse scrolled (518, 396) with delta (0, 0)
Screenshot: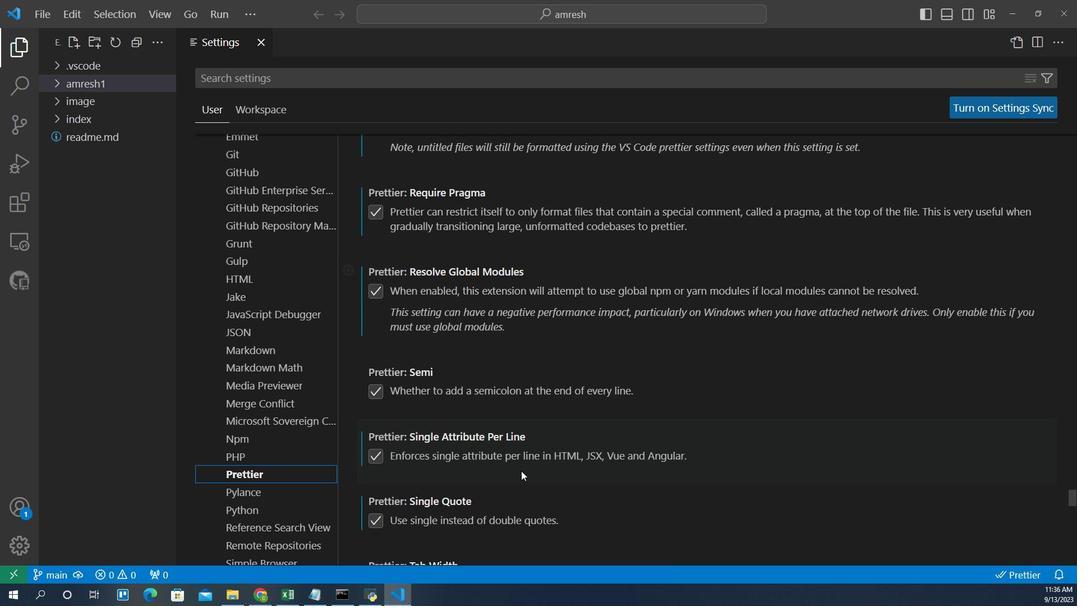 
Action: Mouse scrolled (518, 396) with delta (0, 0)
Screenshot: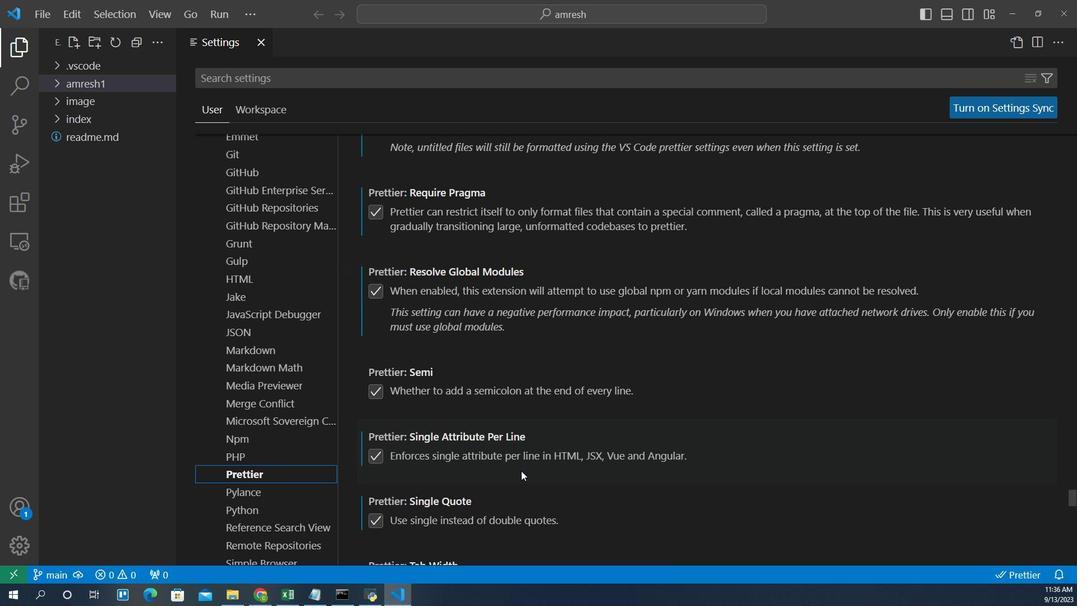 
Action: Mouse scrolled (518, 396) with delta (0, 0)
Screenshot: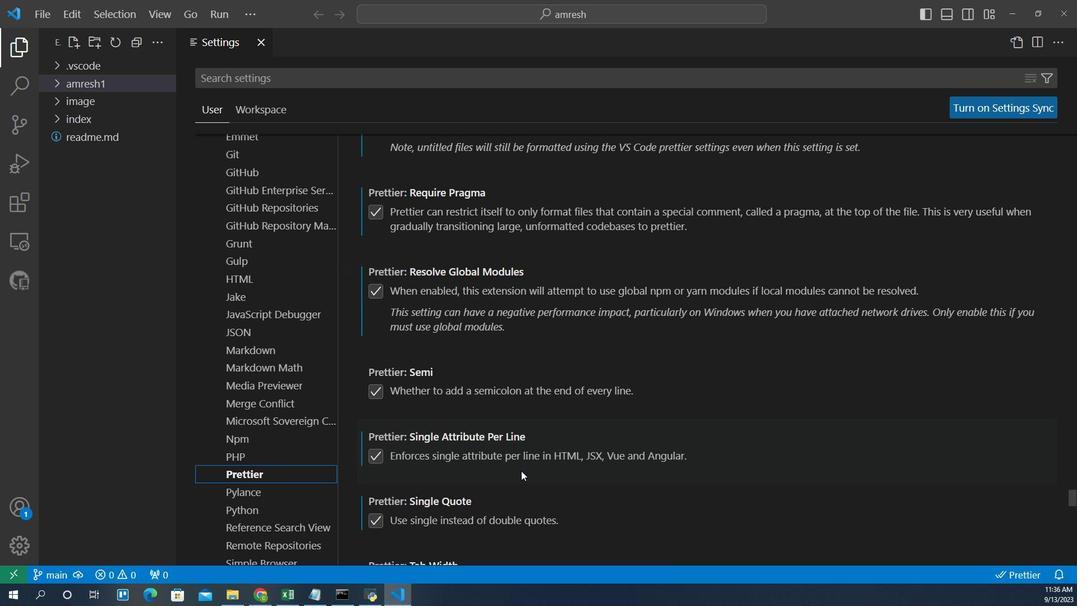 
Action: Mouse scrolled (518, 396) with delta (0, 0)
Screenshot: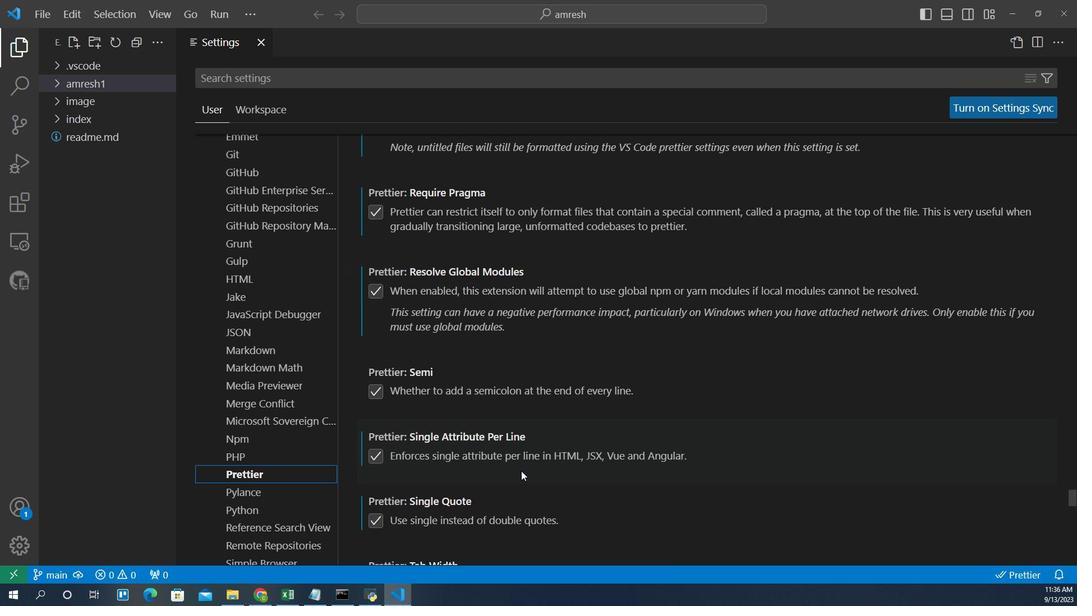 
Action: Mouse scrolled (518, 396) with delta (0, 0)
Screenshot: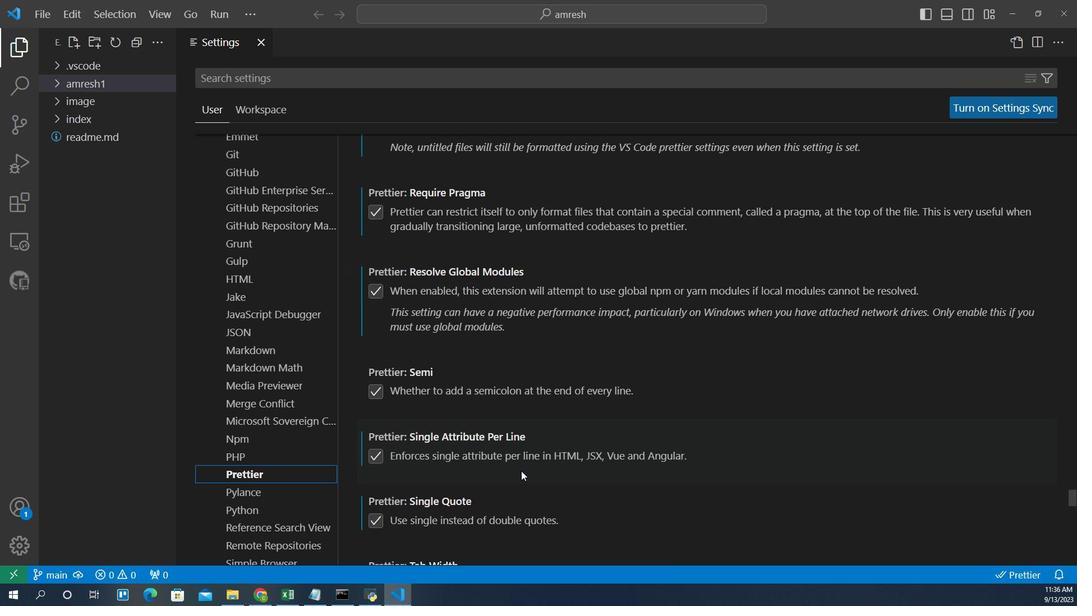 
Action: Mouse scrolled (518, 396) with delta (0, 0)
Screenshot: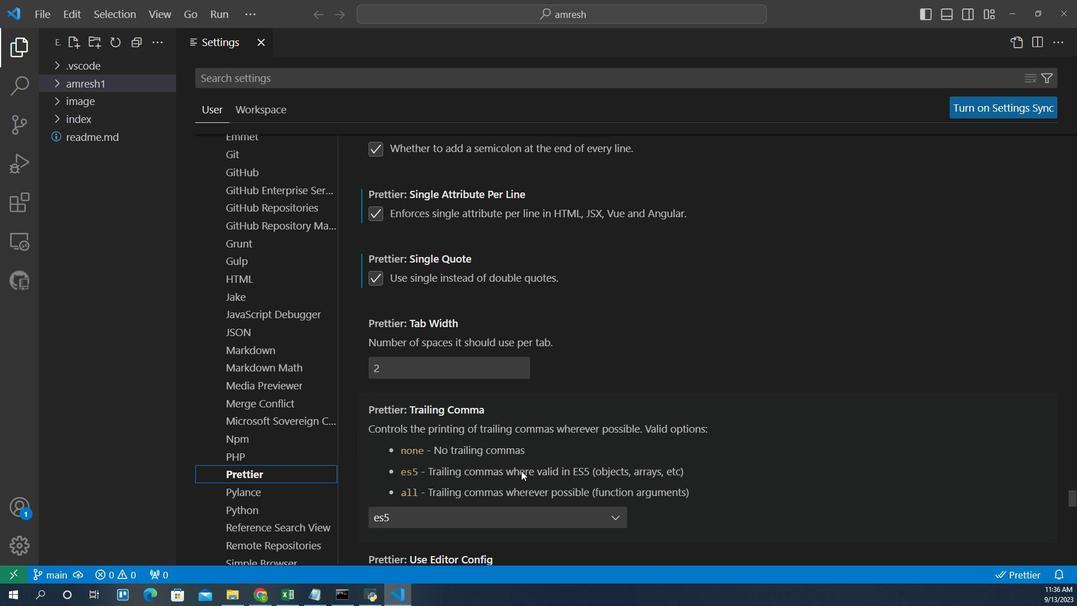 
Action: Mouse scrolled (518, 396) with delta (0, 0)
Screenshot: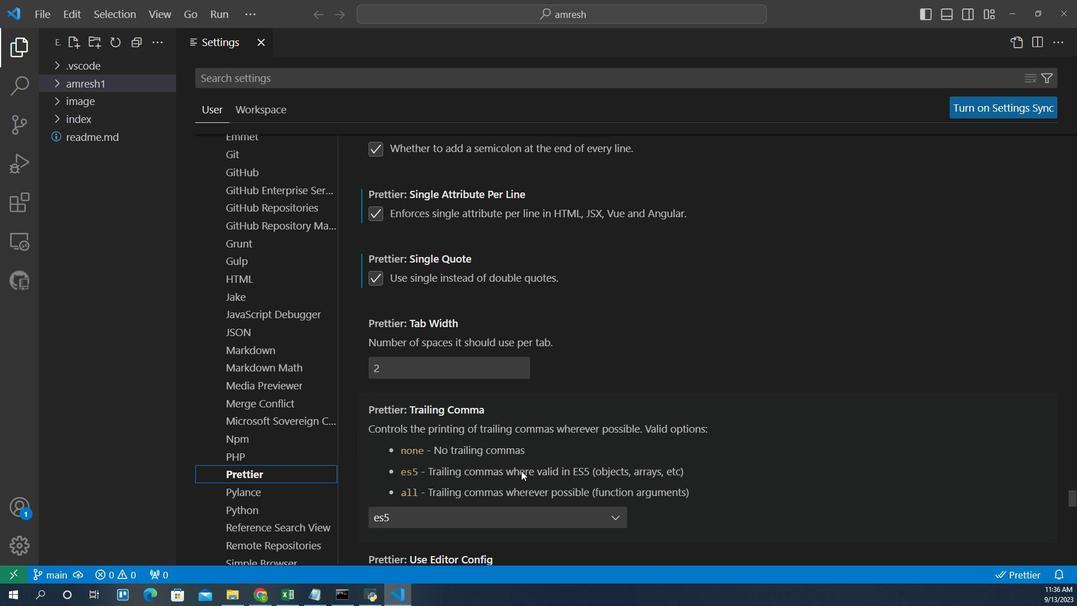 
Action: Mouse scrolled (518, 396) with delta (0, 0)
Screenshot: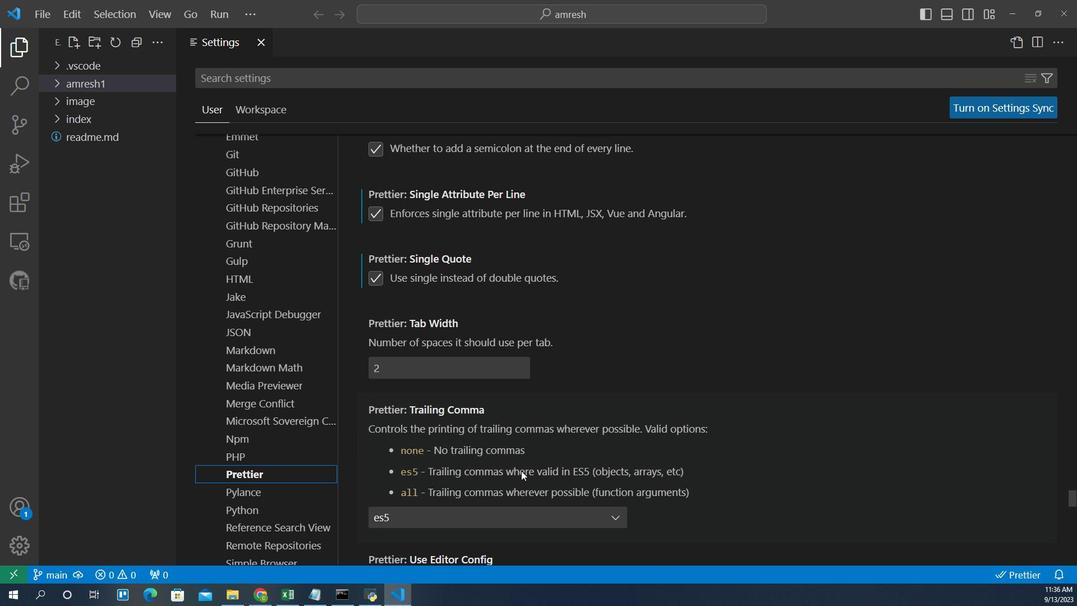 
Action: Mouse scrolled (518, 396) with delta (0, 0)
Screenshot: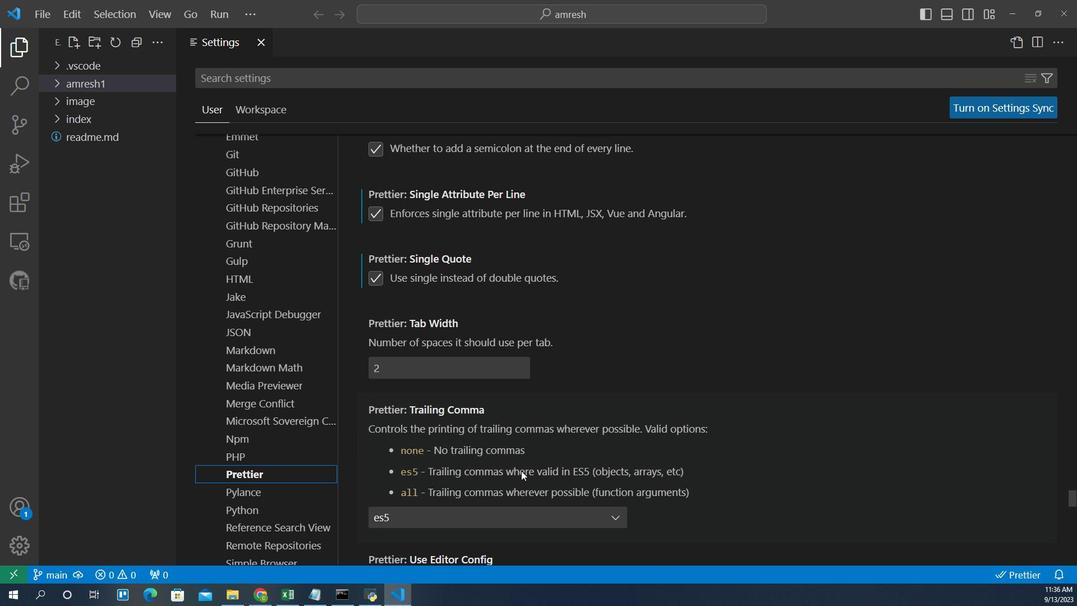 
Action: Mouse scrolled (518, 396) with delta (0, 0)
Screenshot: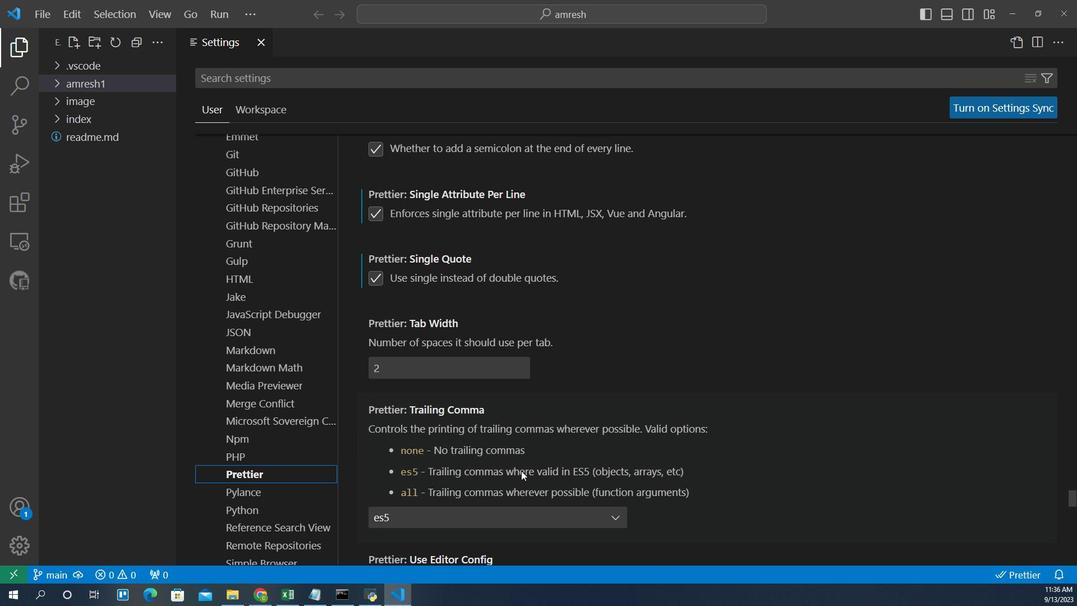 
Action: Mouse scrolled (518, 396) with delta (0, 0)
Screenshot: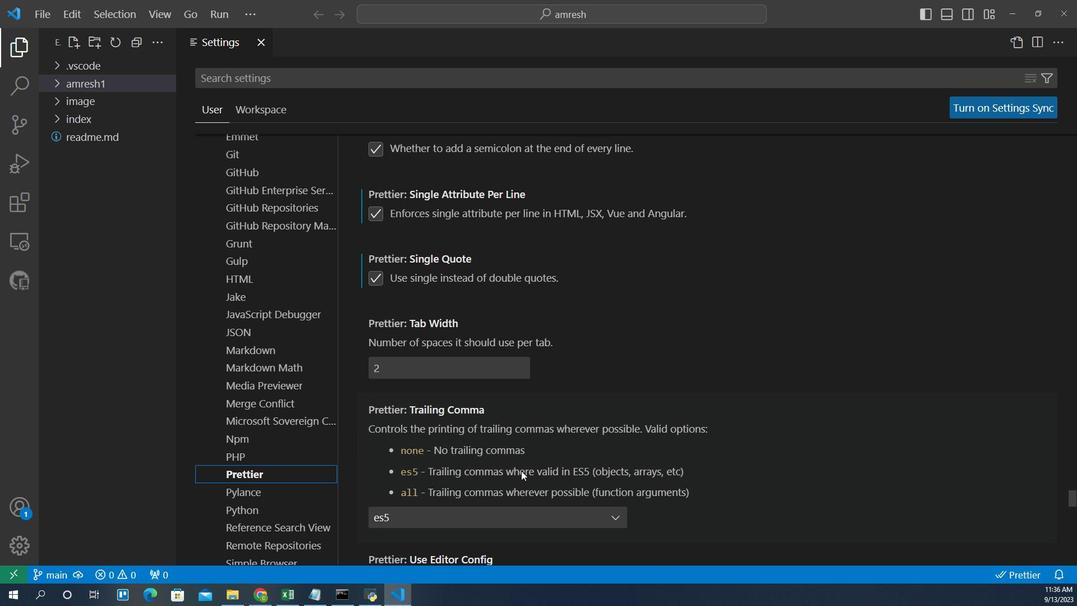 
Action: Mouse scrolled (518, 396) with delta (0, 0)
Screenshot: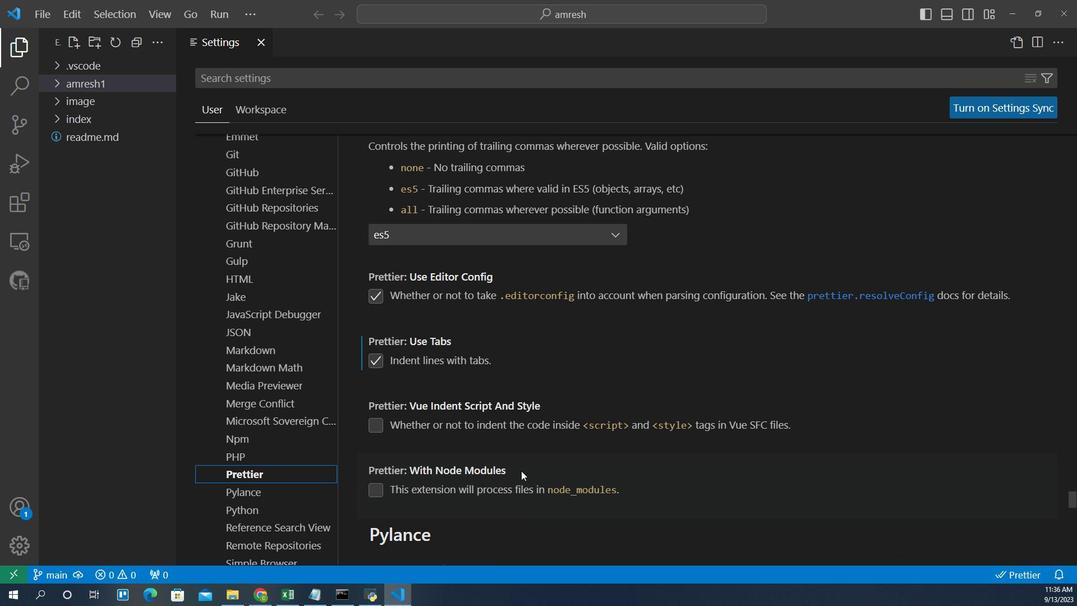 
Action: Mouse scrolled (518, 396) with delta (0, 0)
Screenshot: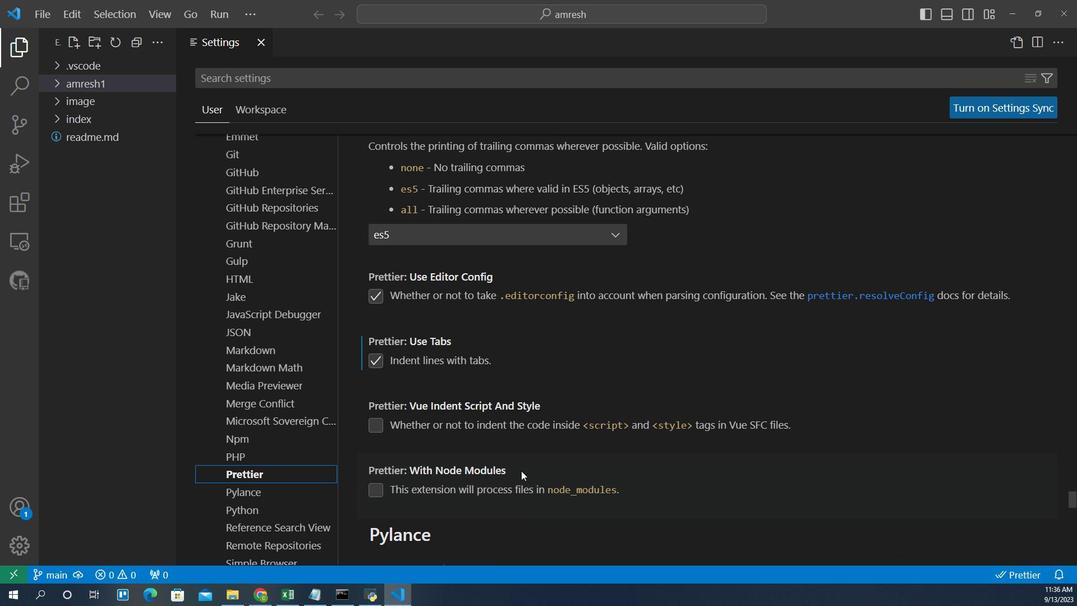 
Action: Mouse scrolled (518, 396) with delta (0, 0)
Screenshot: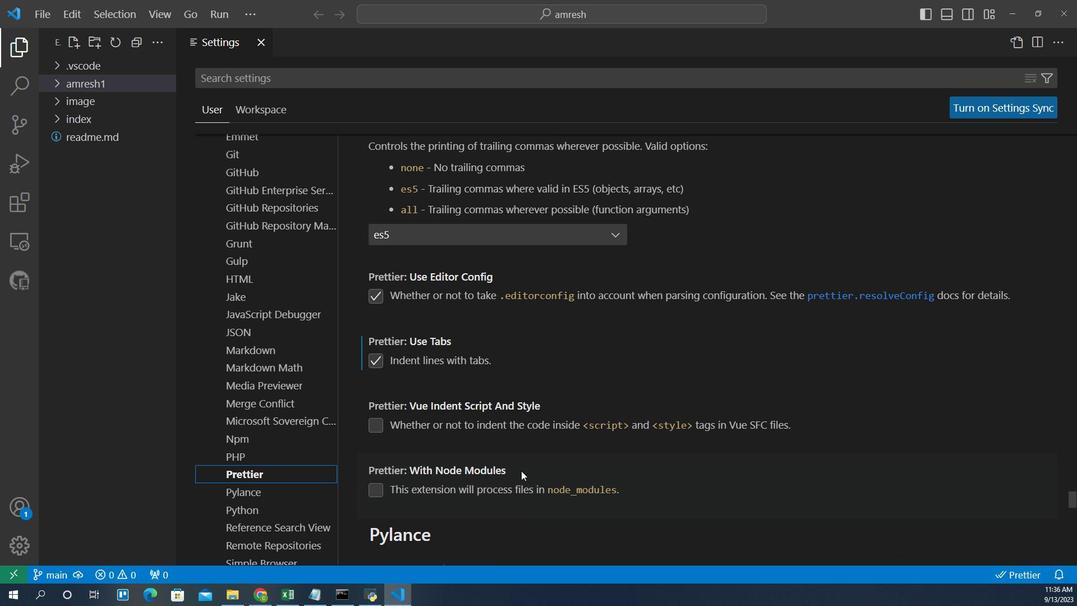 
Action: Mouse scrolled (518, 396) with delta (0, 0)
Screenshot: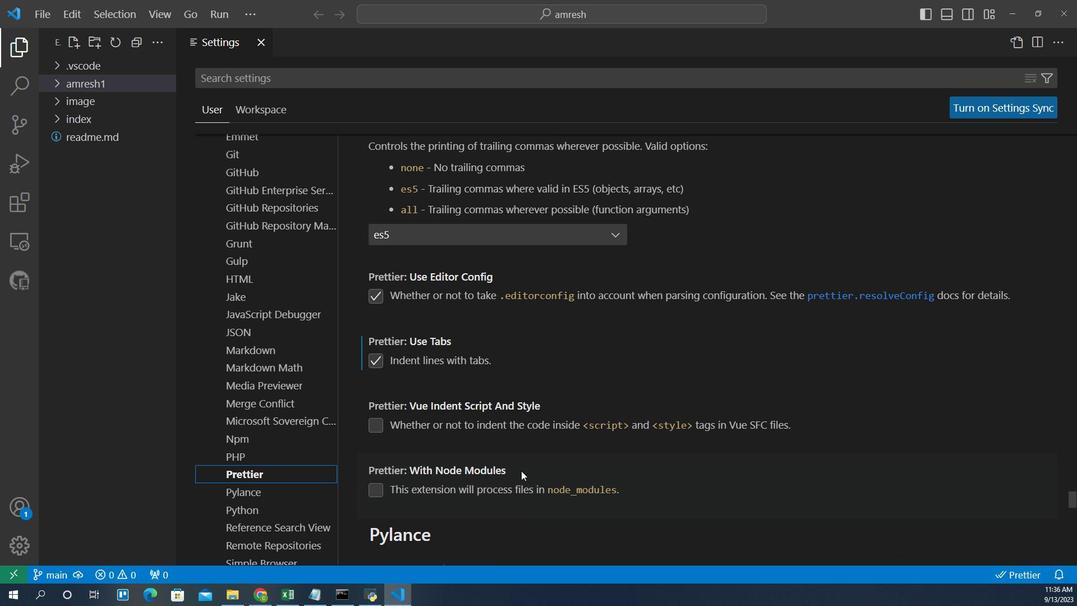 
Action: Mouse scrolled (518, 396) with delta (0, 0)
Screenshot: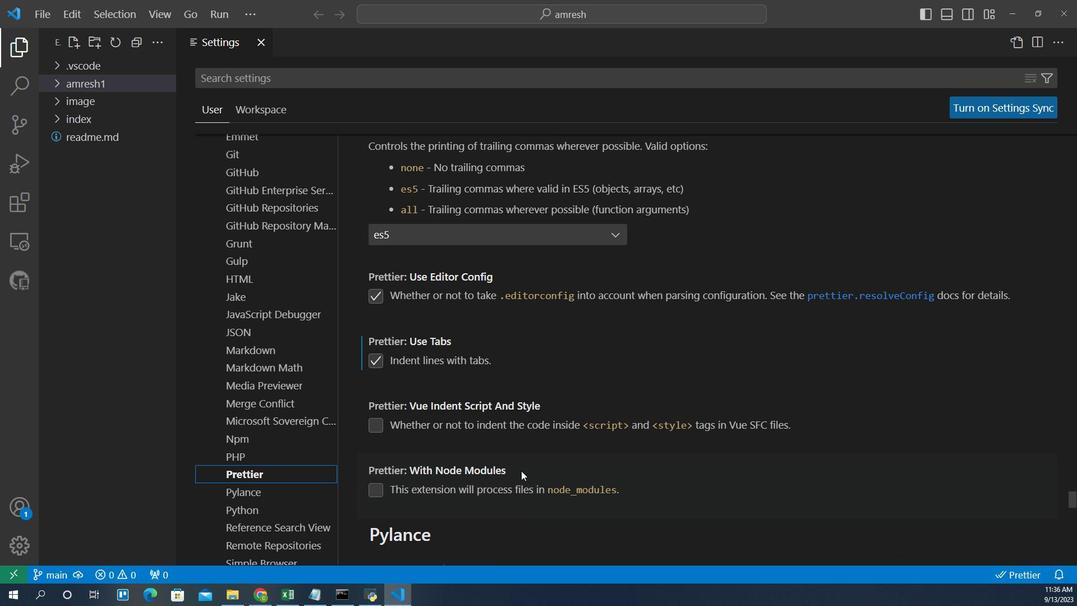 
Action: Mouse scrolled (518, 396) with delta (0, 0)
Screenshot: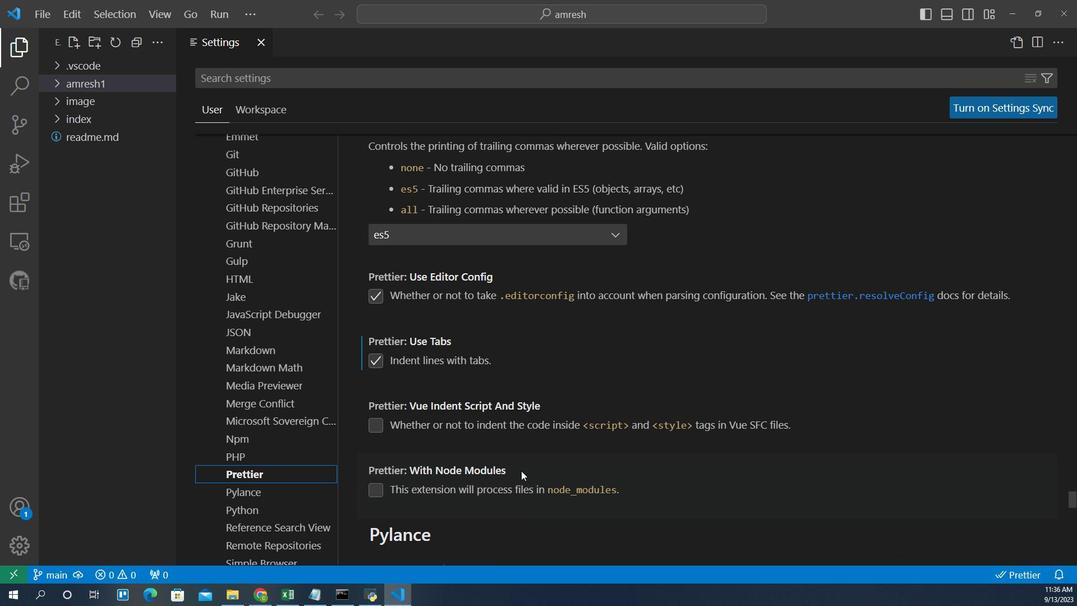 
Action: Mouse scrolled (518, 396) with delta (0, 0)
Screenshot: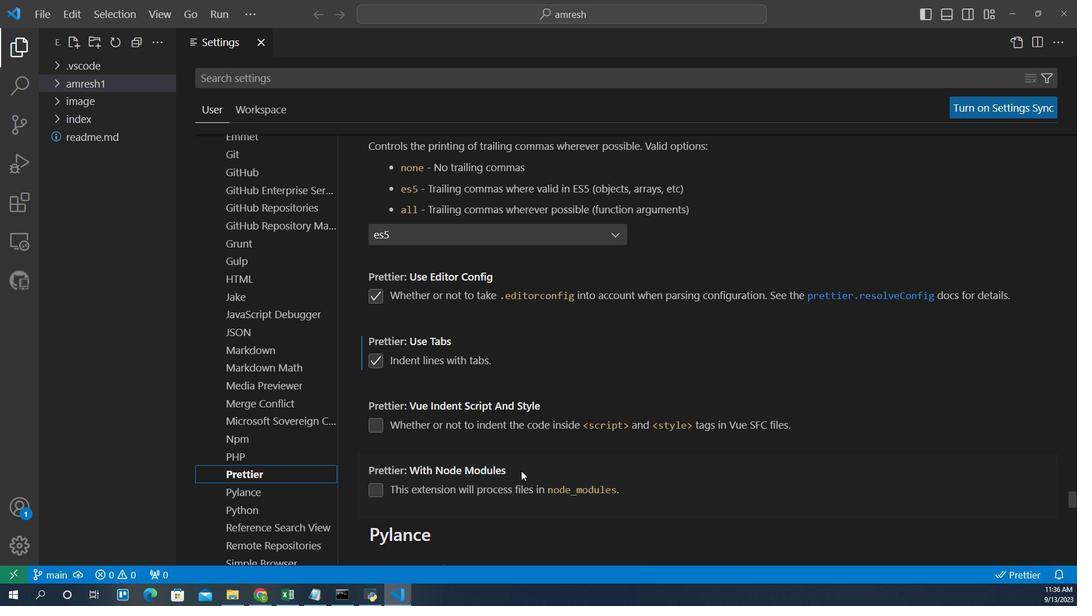 
Action: Mouse moved to (502, 309)
Screenshot: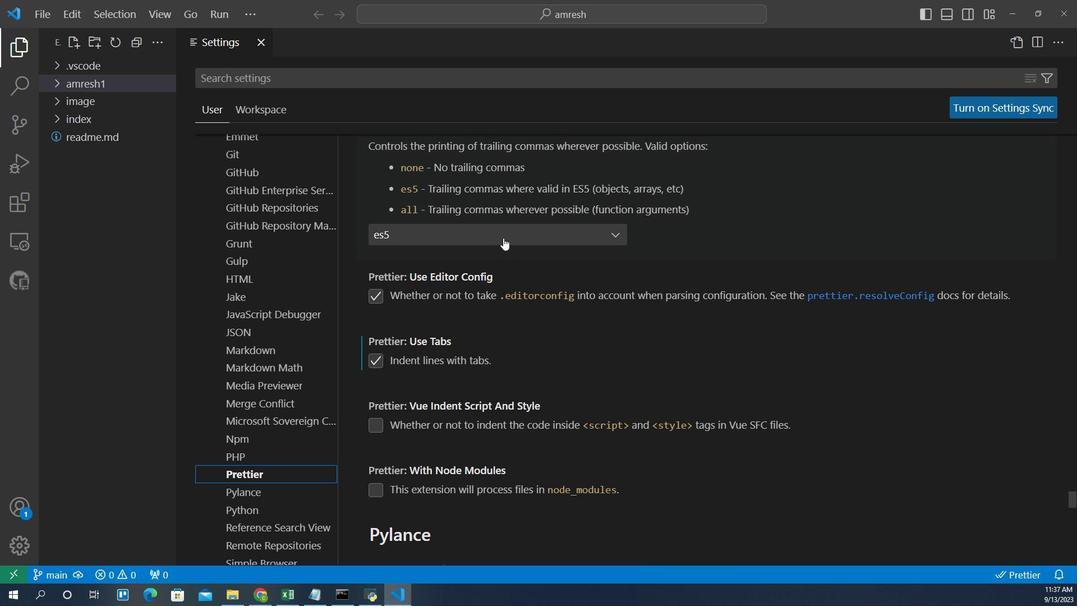 
Action: Mouse pressed left at (502, 309)
Screenshot: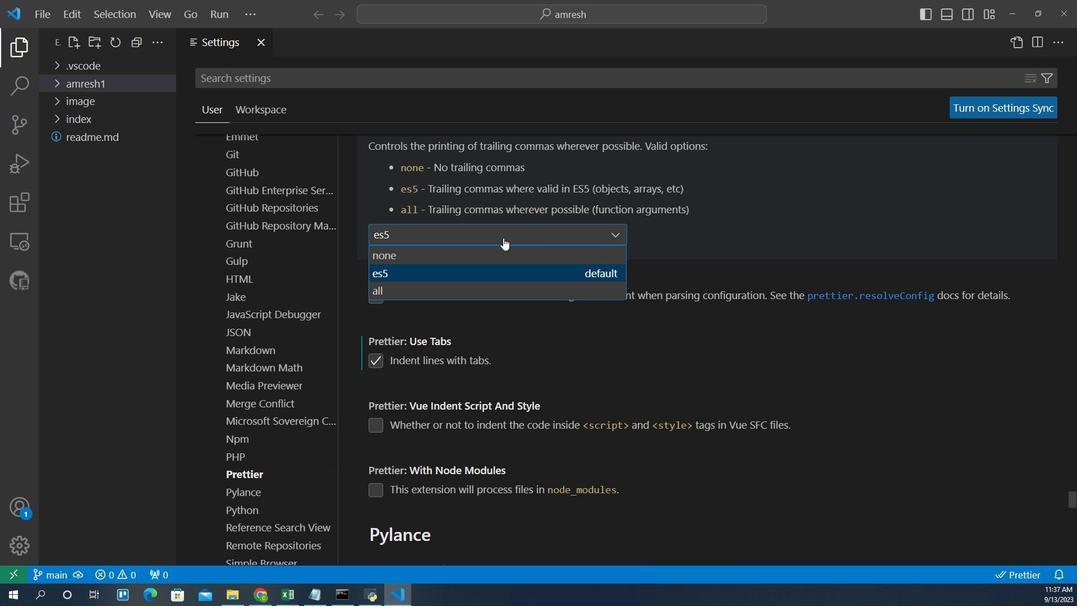 
Action: Mouse moved to (454, 328)
Screenshot: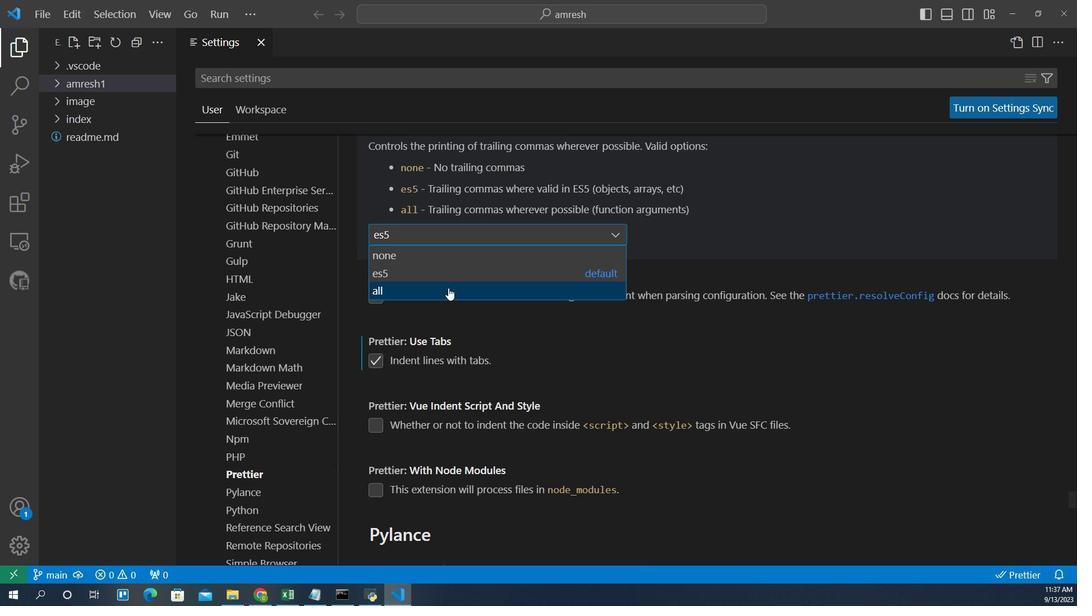 
Action: Mouse pressed left at (454, 328)
Screenshot: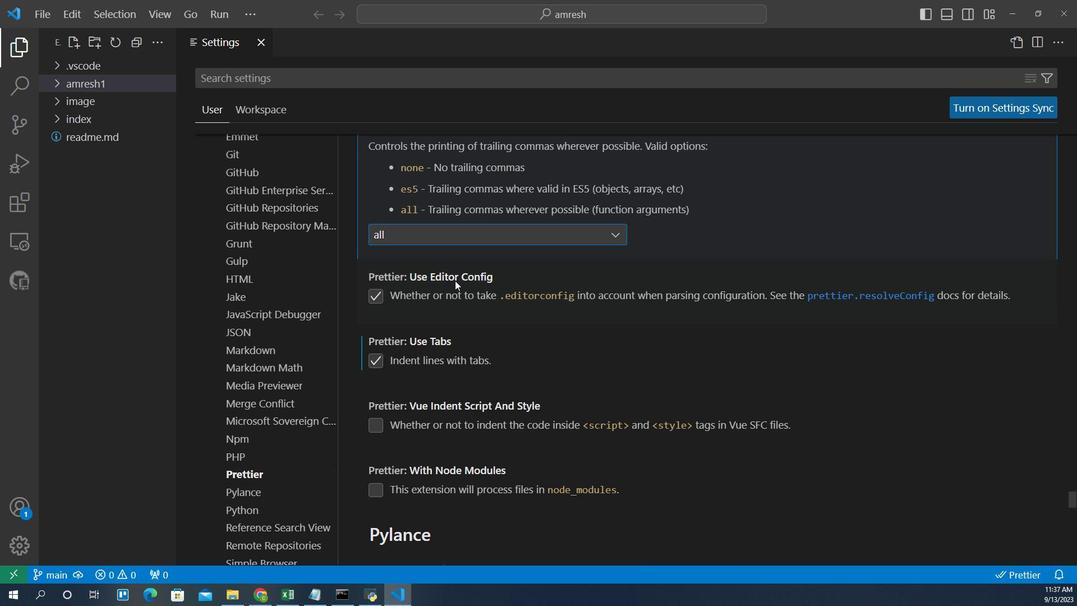 
Action: Mouse moved to (481, 314)
Screenshot: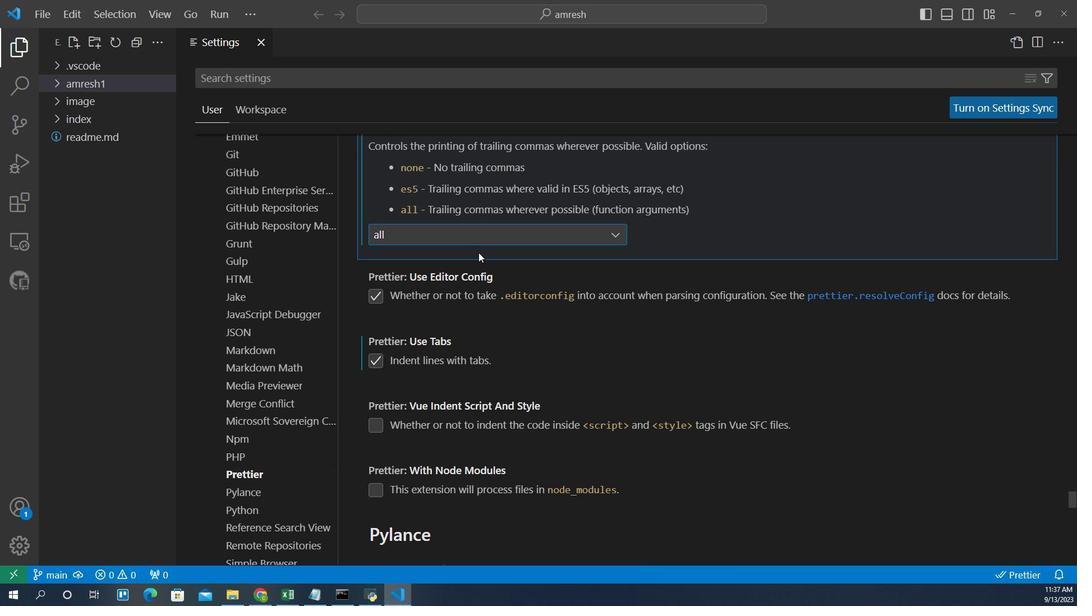 
